 Task: Look for space in Westerly, United States from 10th August, 2023 to 18th August, 2023 for 2 adults in price range Rs.10000 to Rs.14000. Place can be private room with 1  bedroom having 1 bed and 1 bathroom. Property type can be house, flat, guest house. Amenities needed are: wifi, TV, free parkinig on premises, gym, breakfast. Booking option can be shelf check-in. Required host language is English.
Action: Mouse moved to (407, 83)
Screenshot: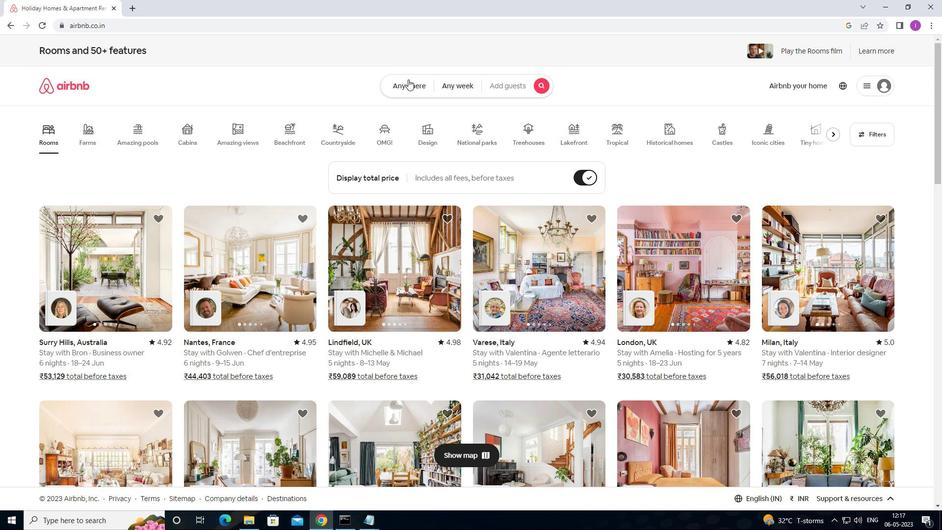 
Action: Mouse pressed left at (407, 83)
Screenshot: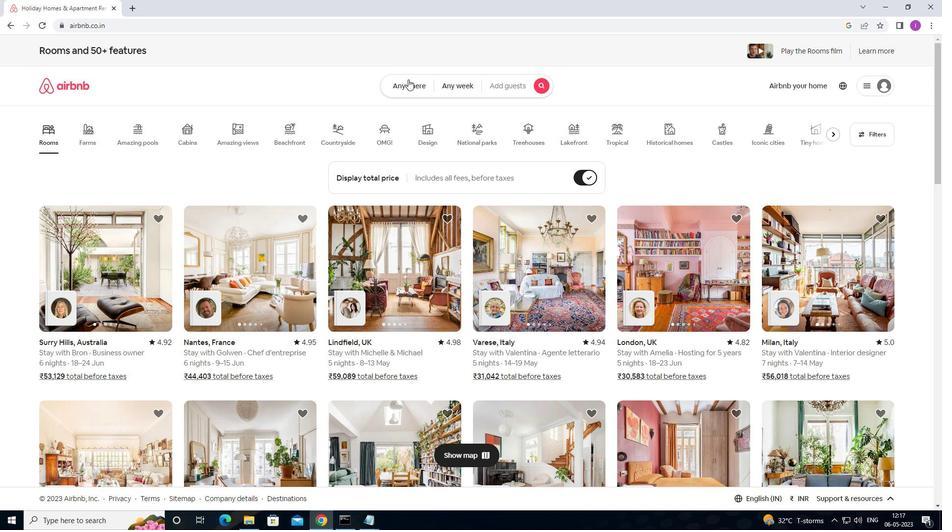 
Action: Mouse moved to (315, 126)
Screenshot: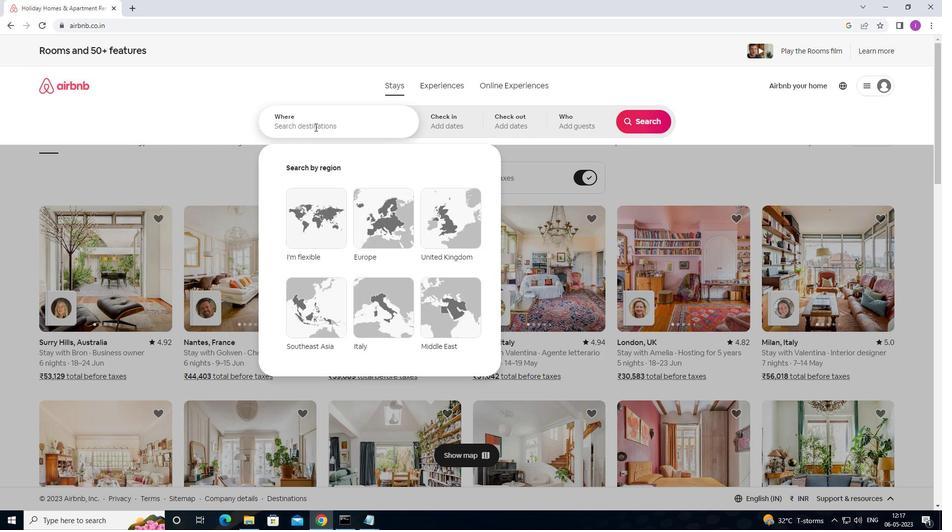 
Action: Mouse pressed left at (315, 126)
Screenshot: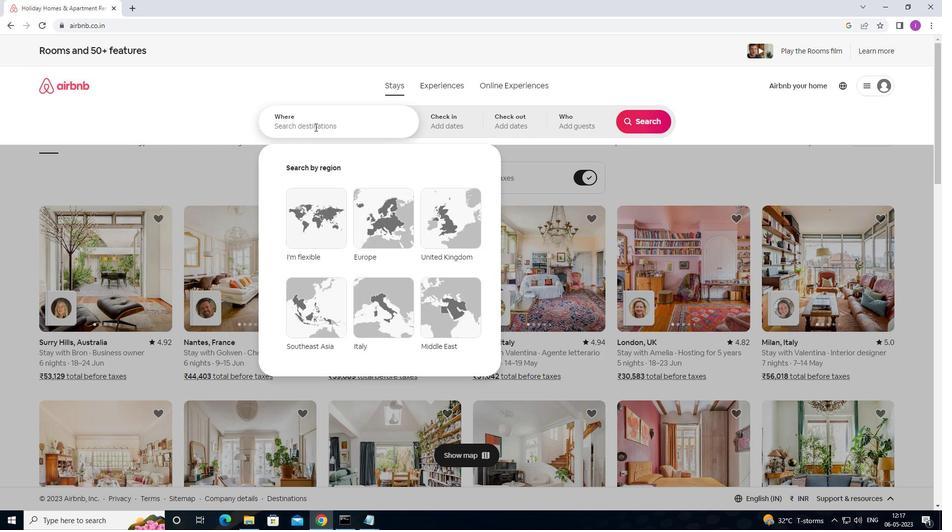 
Action: Mouse moved to (334, 138)
Screenshot: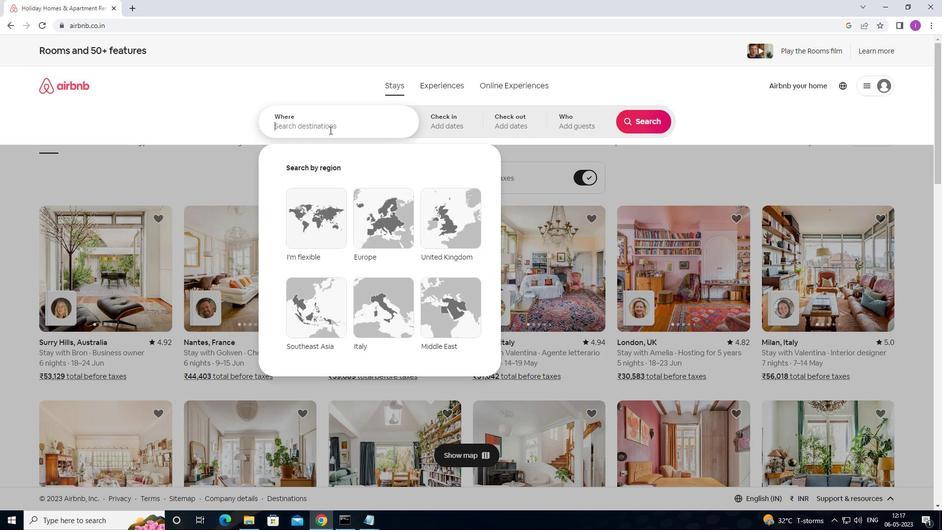 
Action: Key pressed <Key.shift>WESTERLY,<Key.shift>UNITED<Key.space><Key.shift>STATES
Screenshot: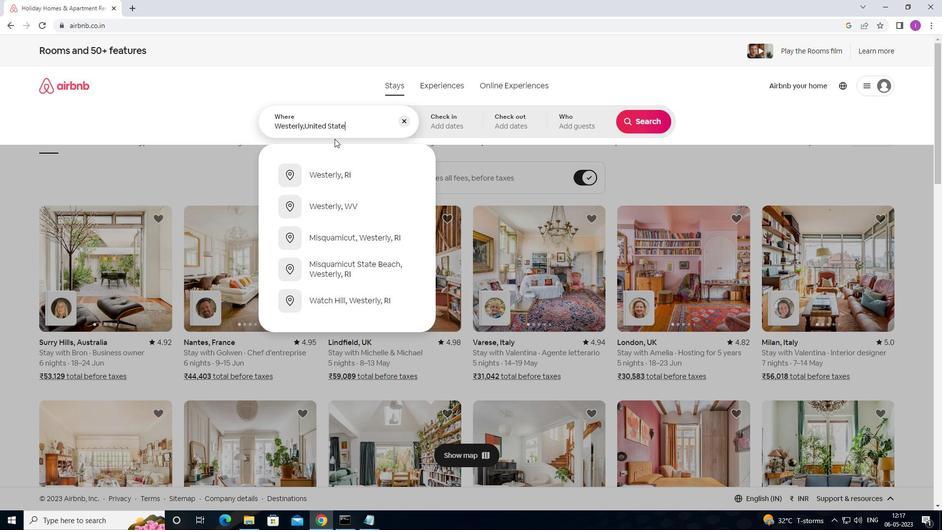 
Action: Mouse moved to (448, 124)
Screenshot: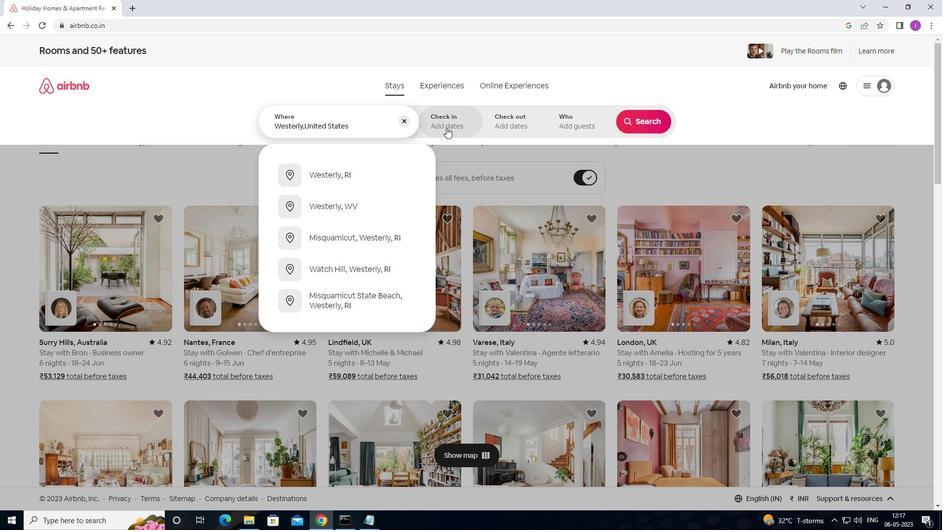 
Action: Mouse pressed left at (448, 124)
Screenshot: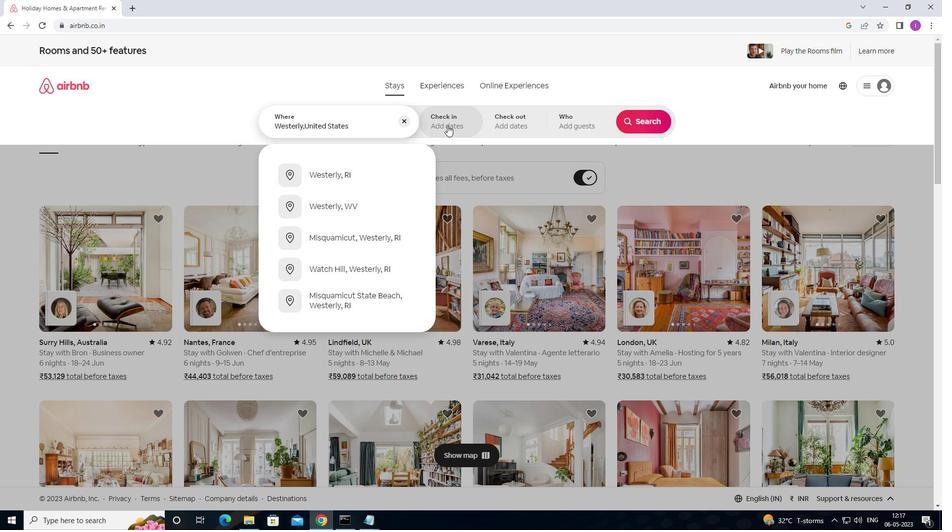 
Action: Mouse moved to (743, 182)
Screenshot: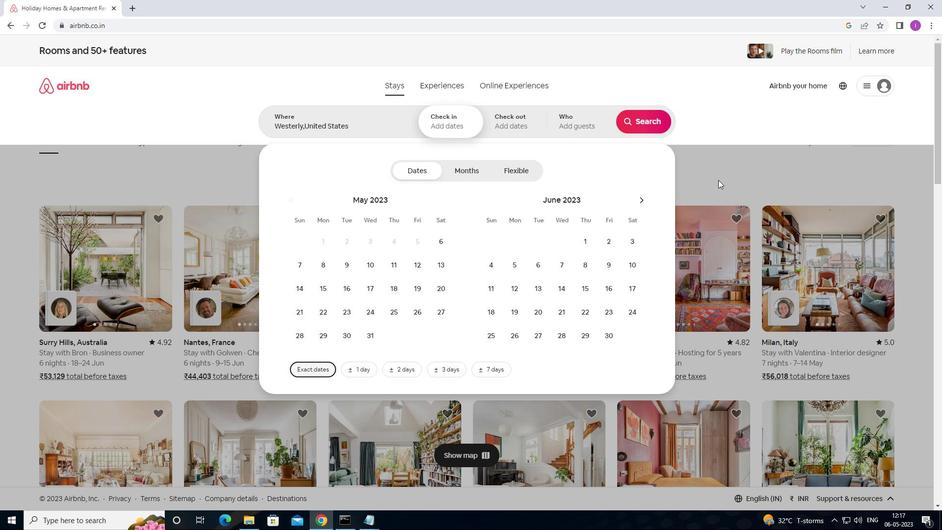 
Action: Mouse scrolled (743, 181) with delta (0, 0)
Screenshot: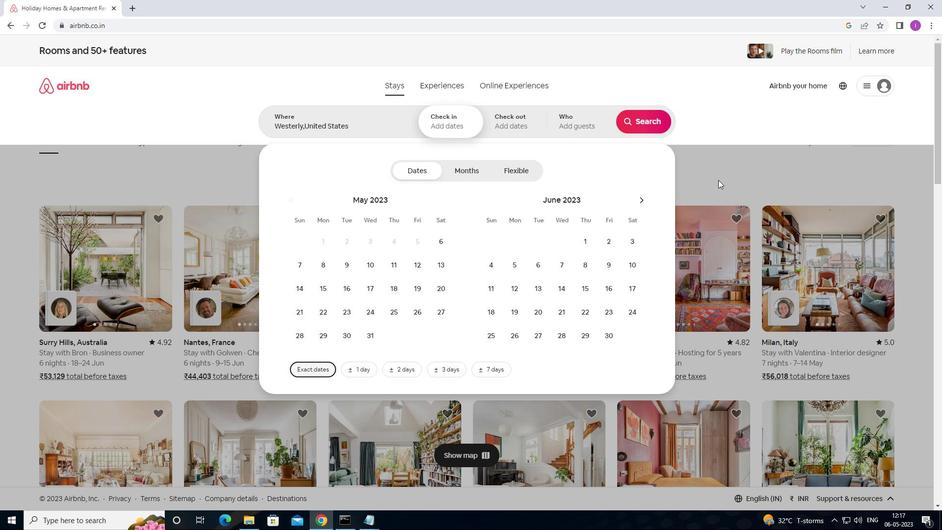 
Action: Mouse moved to (422, 50)
Screenshot: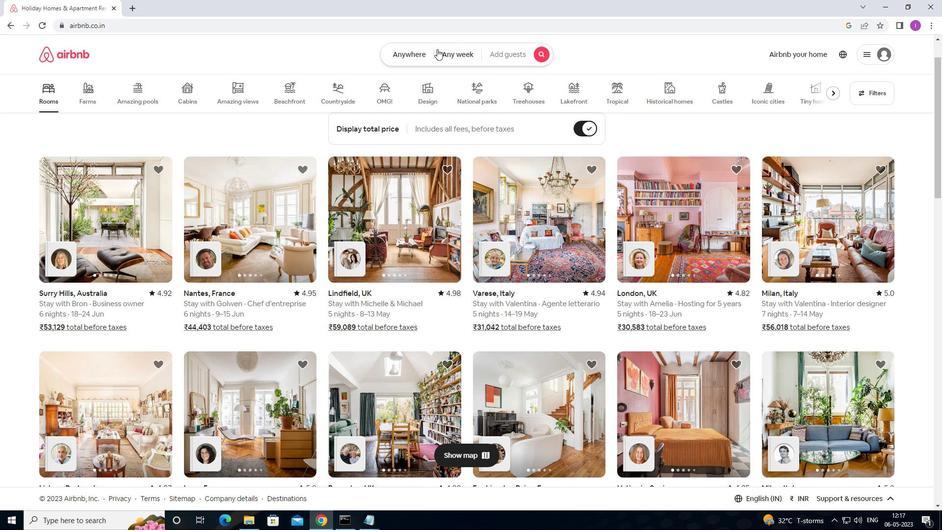 
Action: Mouse pressed left at (422, 50)
Screenshot: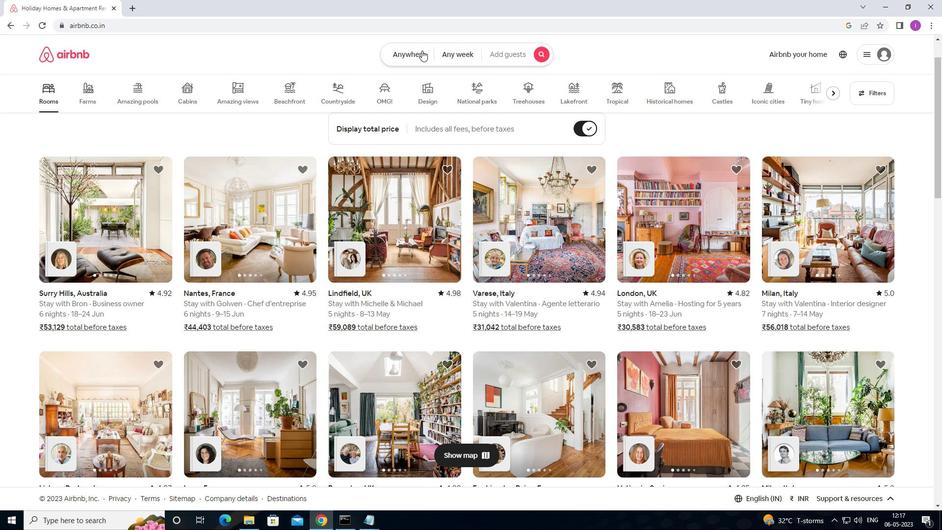 
Action: Mouse moved to (451, 88)
Screenshot: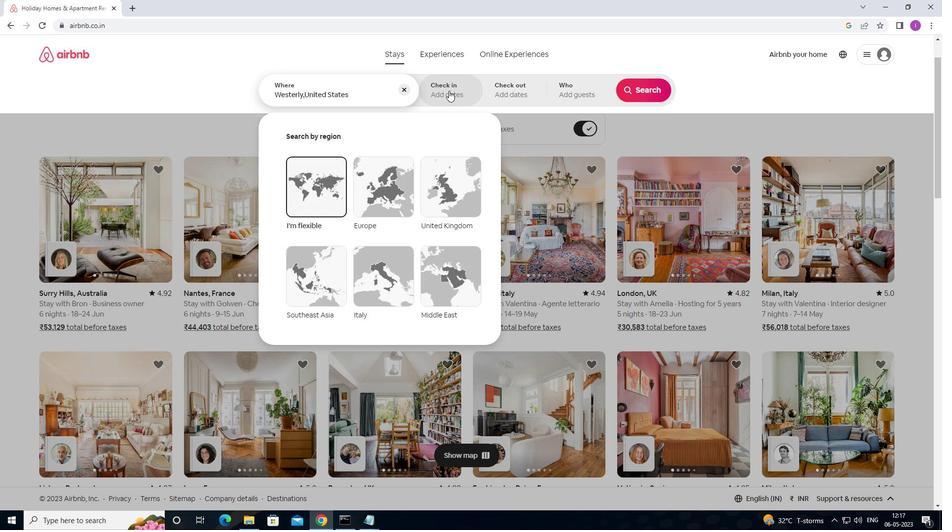 
Action: Mouse pressed left at (451, 88)
Screenshot: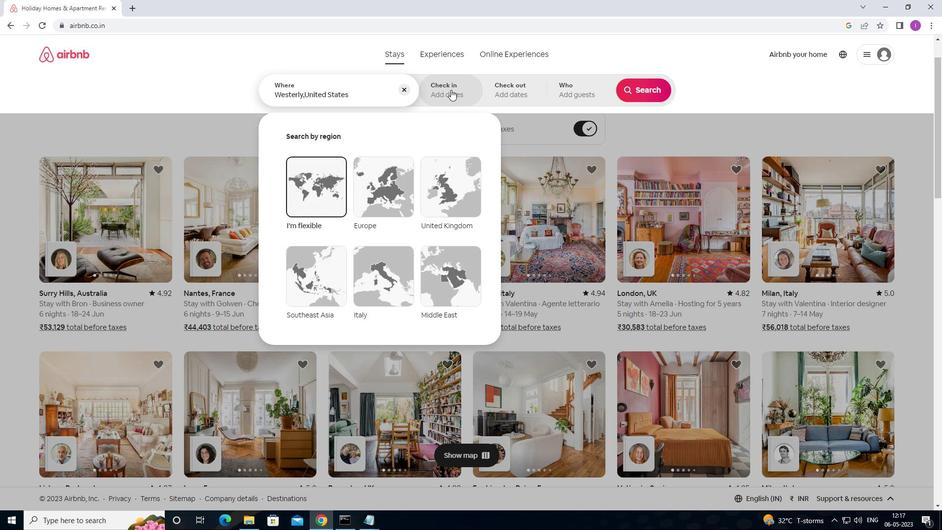 
Action: Mouse moved to (647, 170)
Screenshot: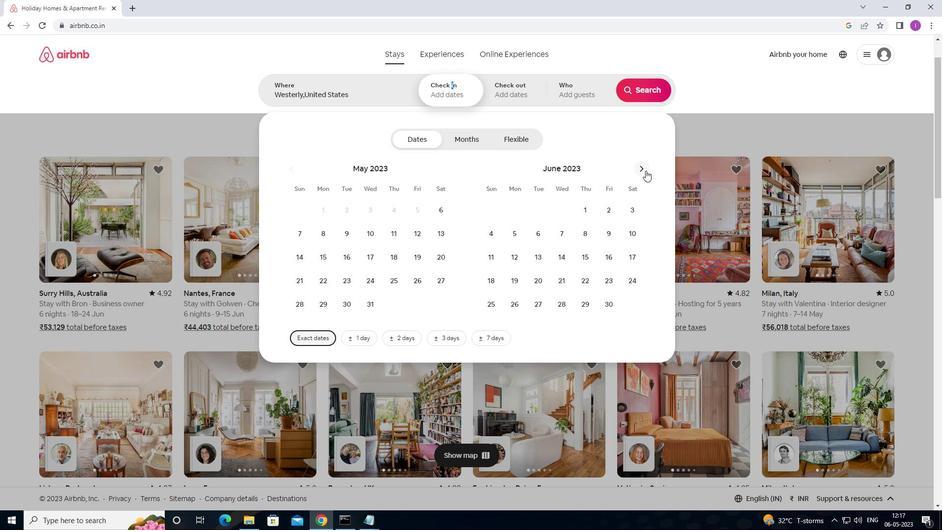 
Action: Mouse pressed left at (647, 170)
Screenshot: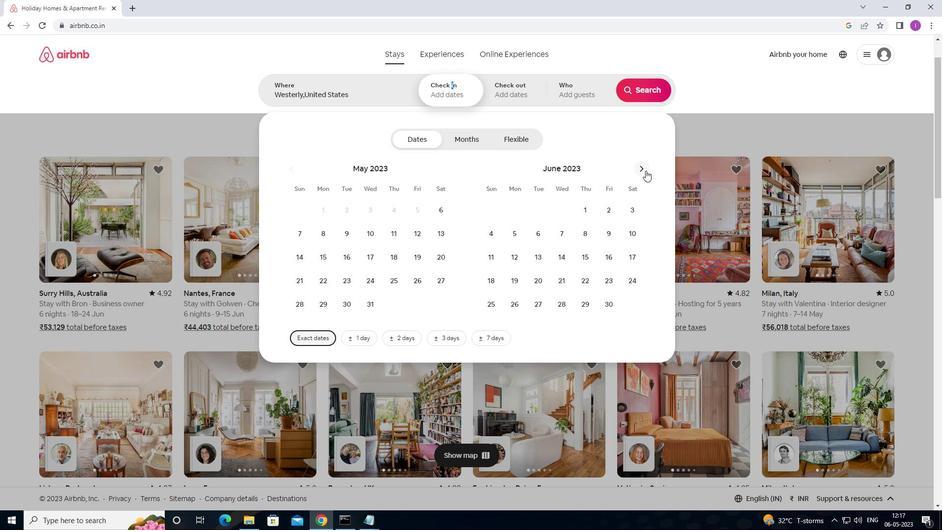 
Action: Mouse moved to (648, 169)
Screenshot: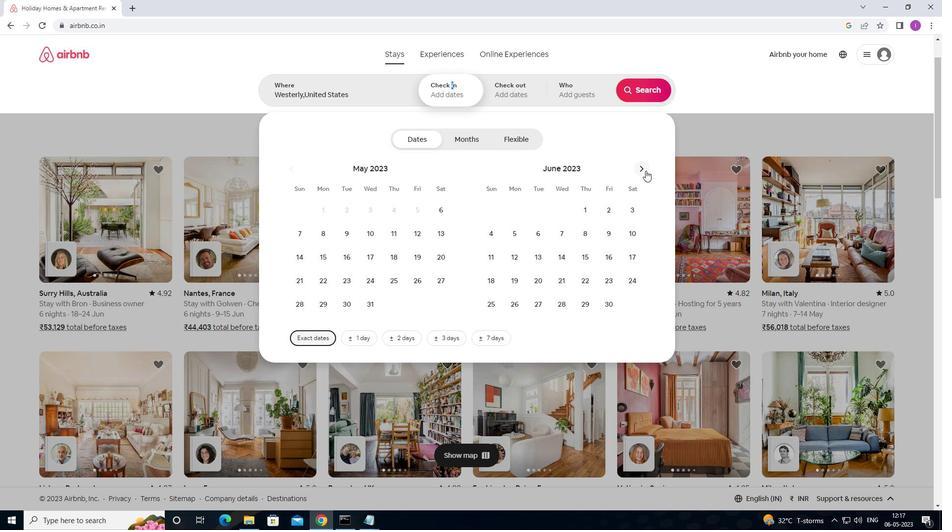 
Action: Mouse pressed left at (648, 169)
Screenshot: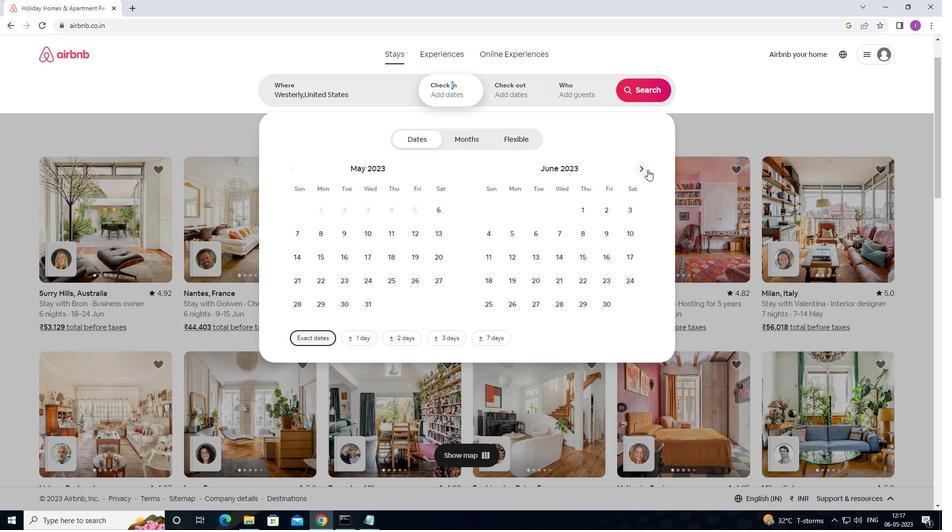 
Action: Mouse moved to (584, 234)
Screenshot: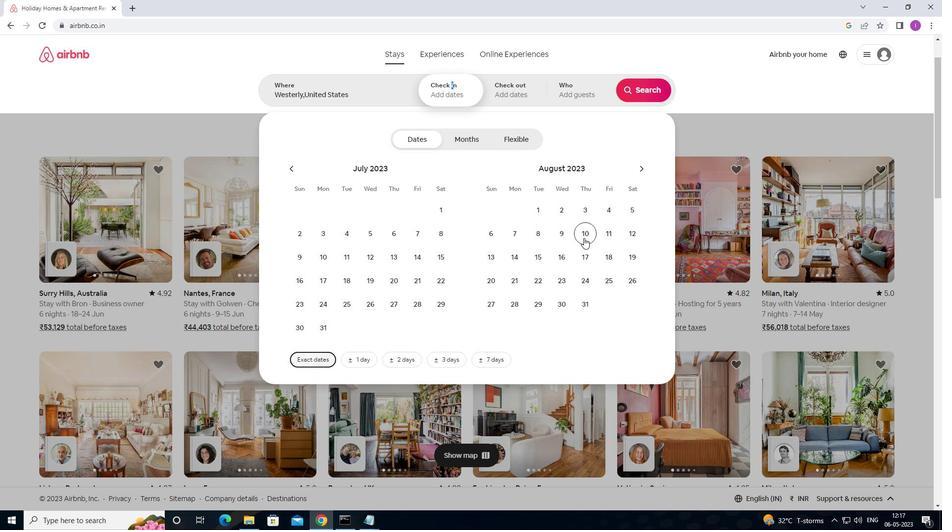 
Action: Mouse pressed left at (584, 234)
Screenshot: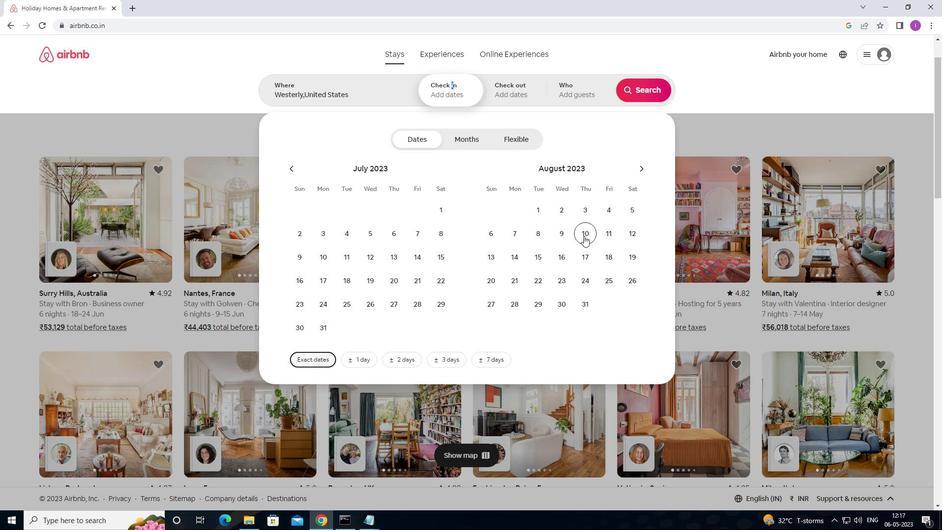 
Action: Mouse moved to (615, 262)
Screenshot: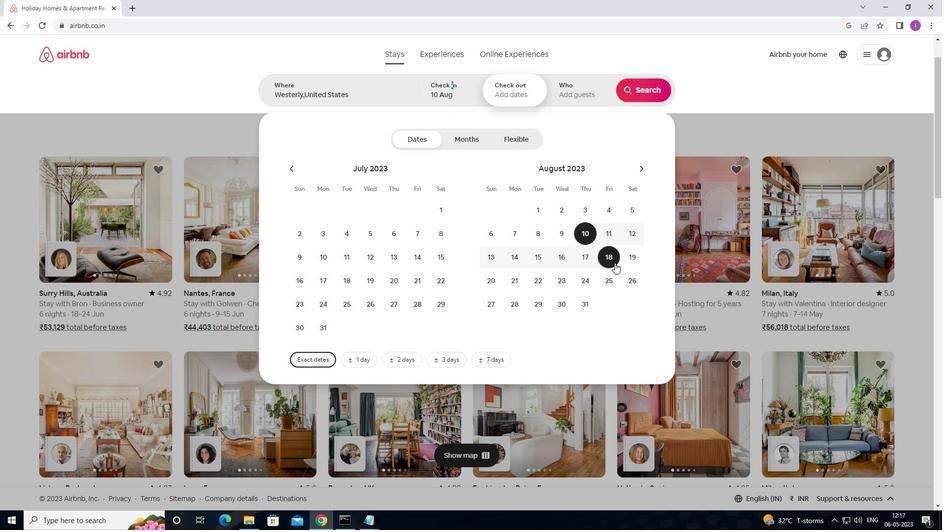 
Action: Mouse pressed left at (615, 262)
Screenshot: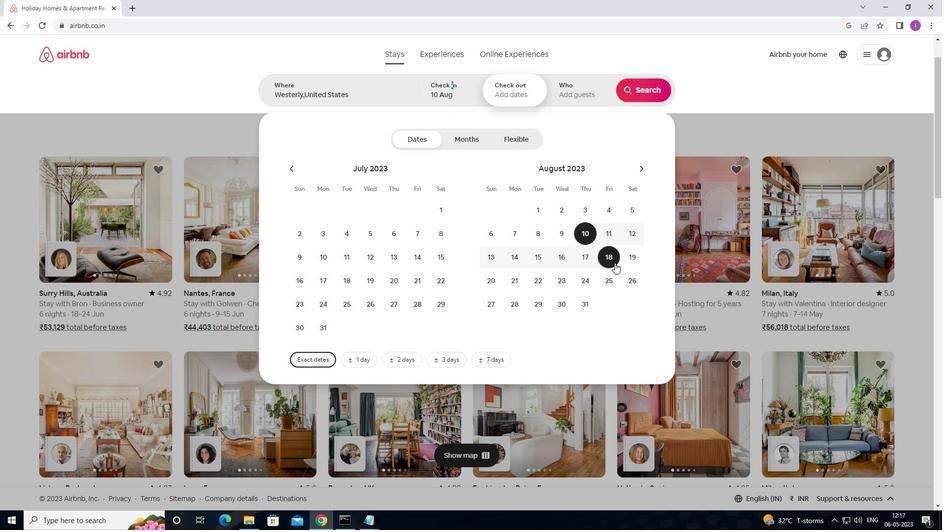 
Action: Mouse moved to (587, 91)
Screenshot: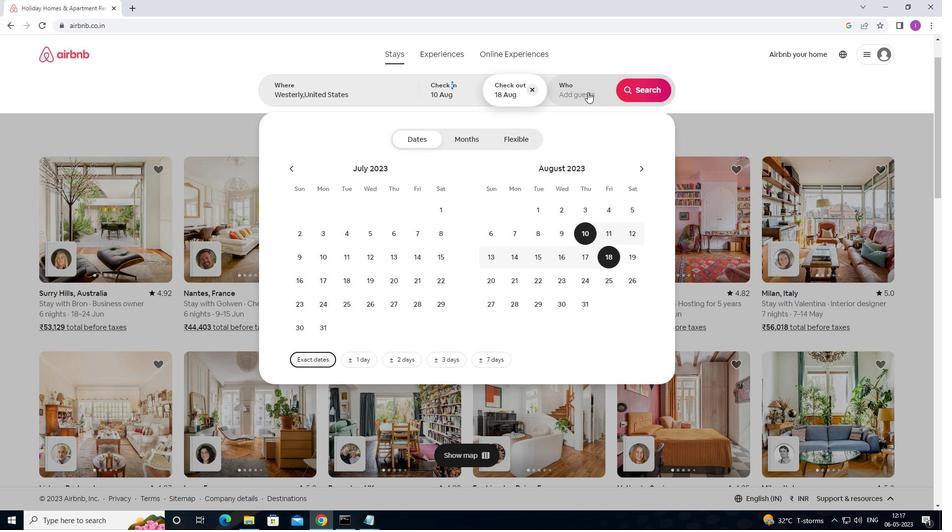 
Action: Mouse pressed left at (587, 91)
Screenshot: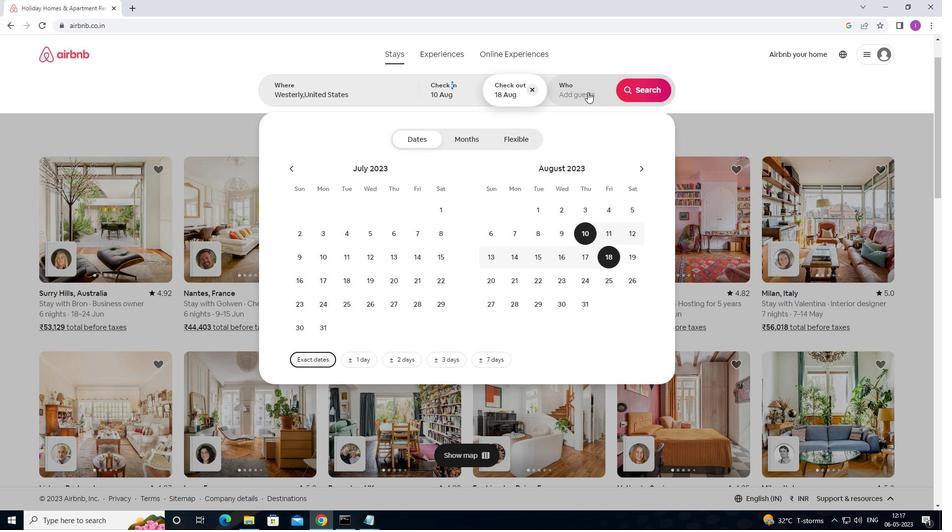 
Action: Mouse moved to (651, 139)
Screenshot: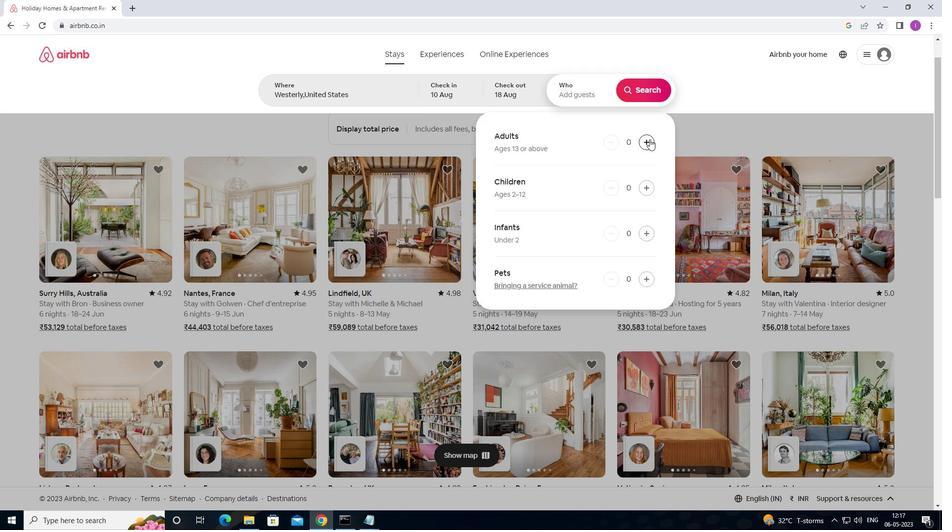 
Action: Mouse pressed left at (651, 139)
Screenshot: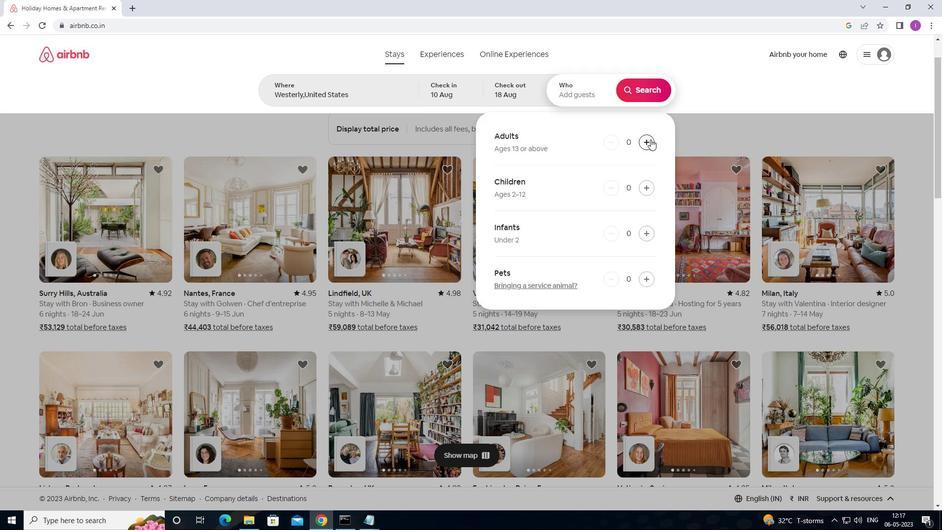 
Action: Mouse pressed left at (651, 139)
Screenshot: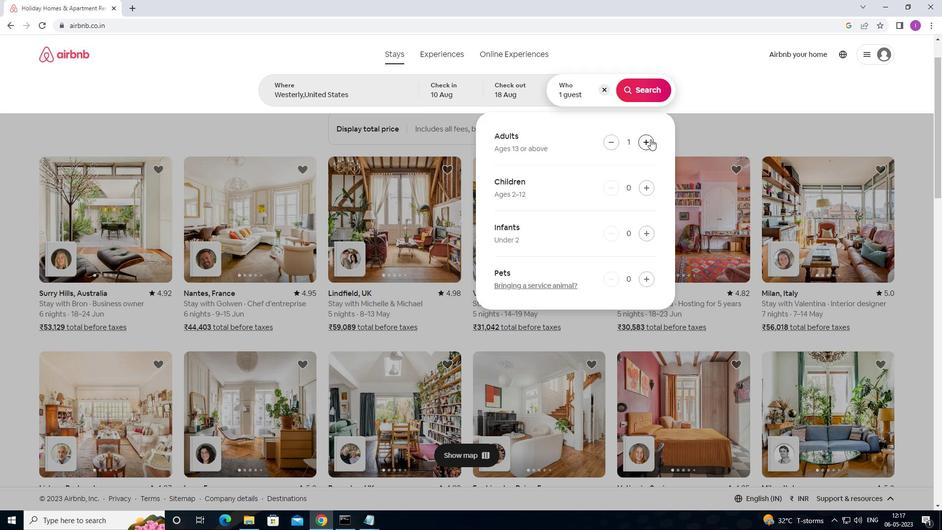 
Action: Mouse moved to (654, 87)
Screenshot: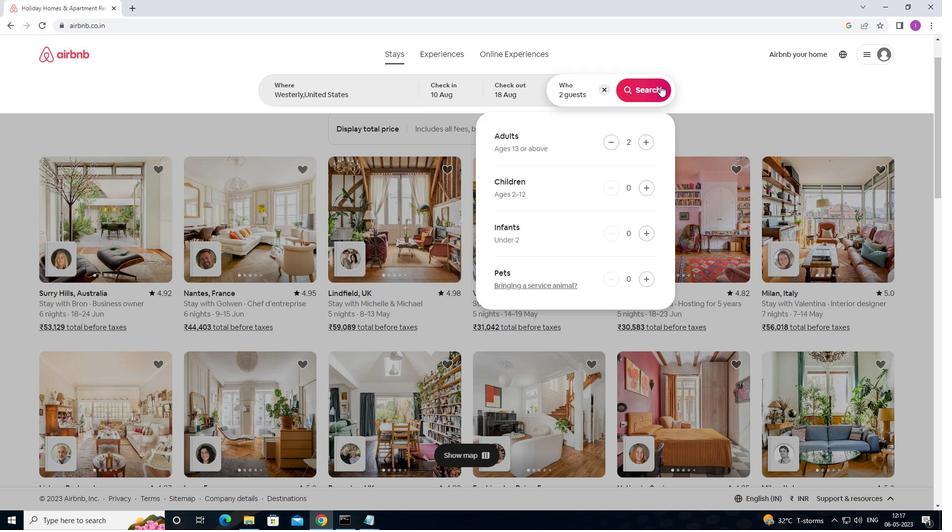 
Action: Mouse pressed left at (654, 87)
Screenshot: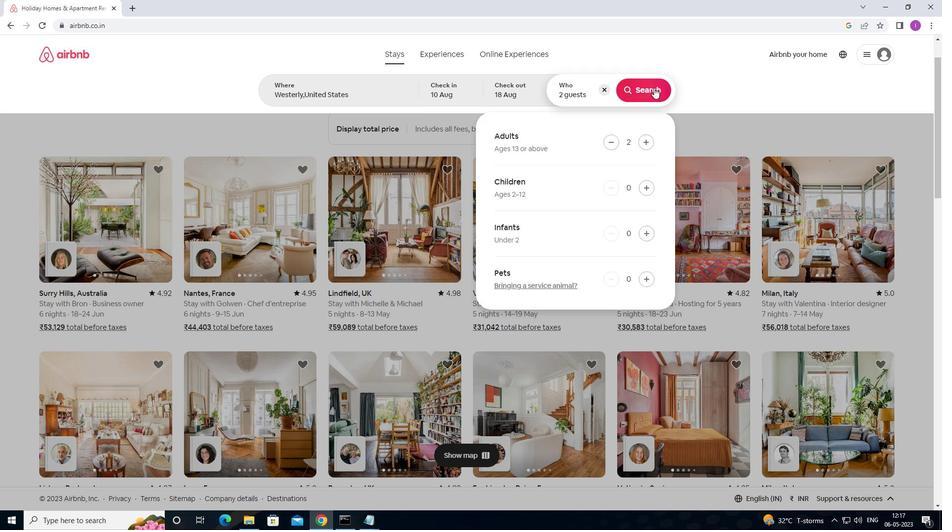 
Action: Mouse moved to (902, 94)
Screenshot: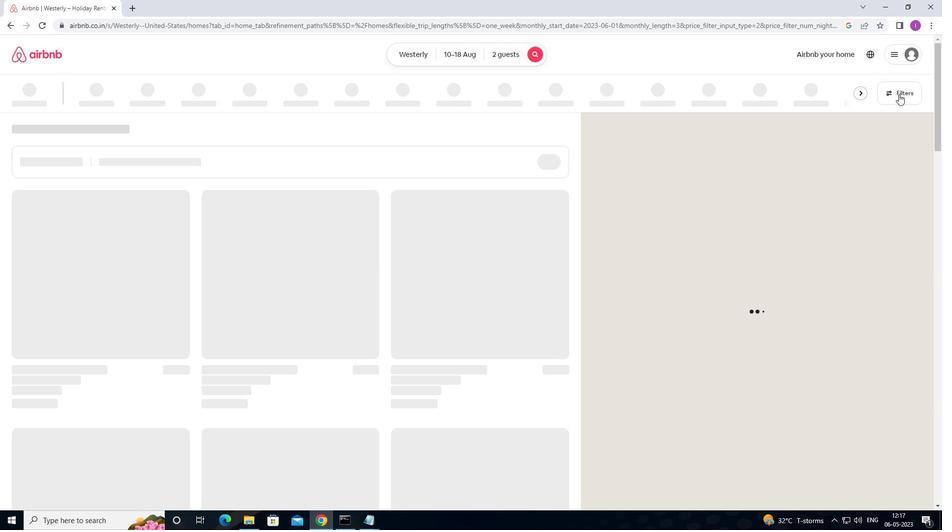 
Action: Mouse pressed left at (902, 94)
Screenshot: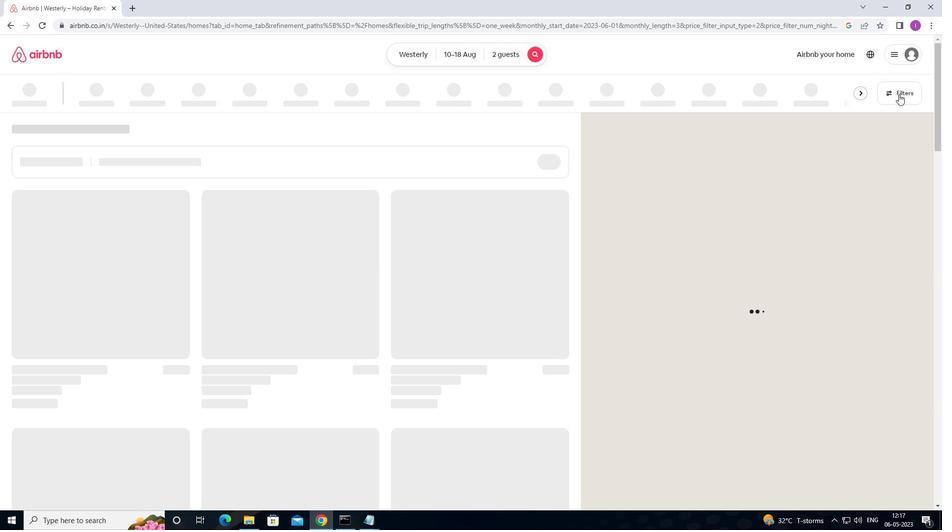 
Action: Mouse moved to (347, 335)
Screenshot: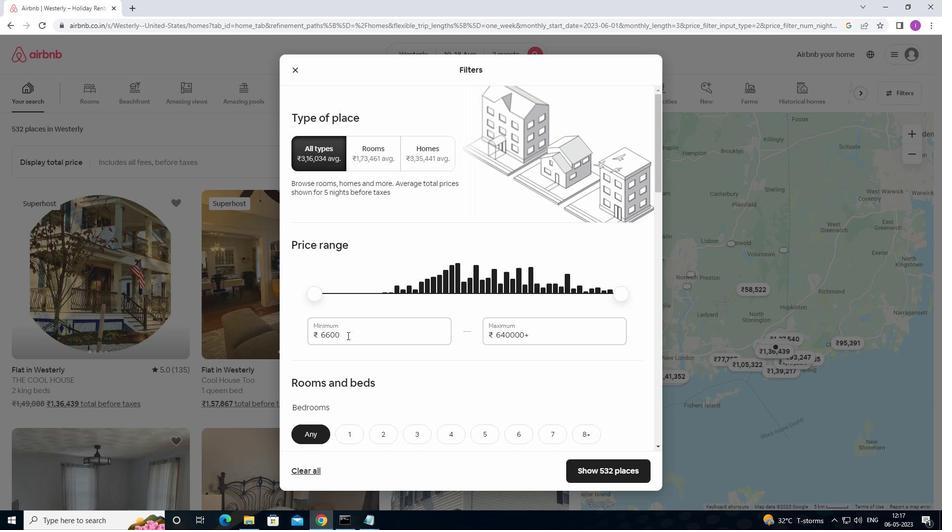 
Action: Mouse pressed left at (347, 335)
Screenshot: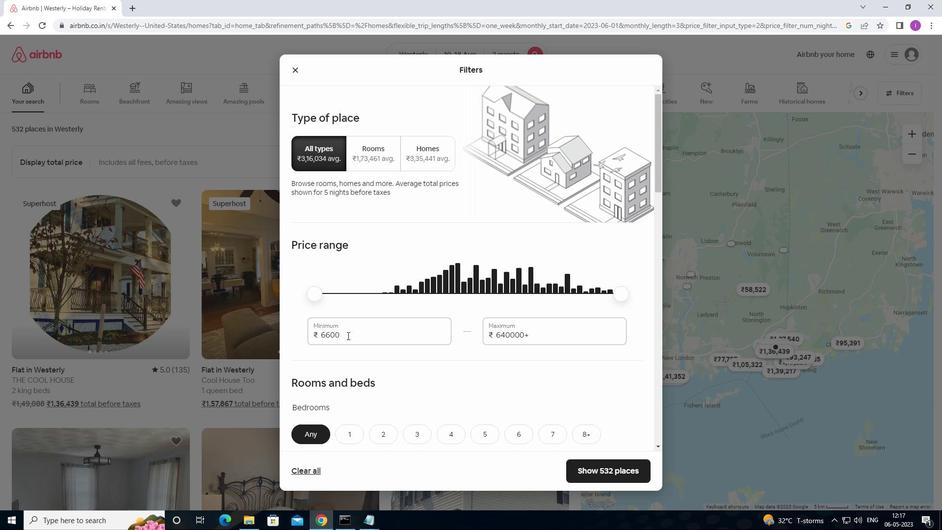 
Action: Mouse moved to (309, 332)
Screenshot: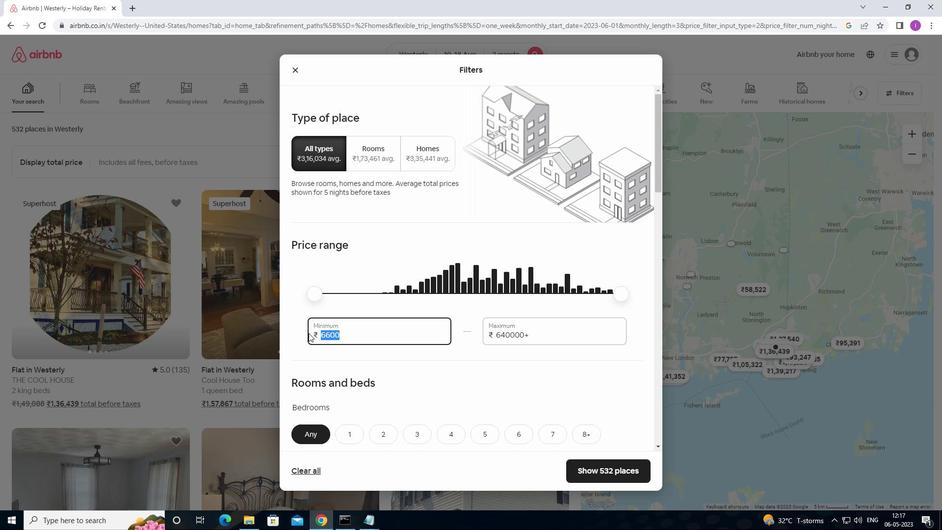 
Action: Key pressed 1
Screenshot: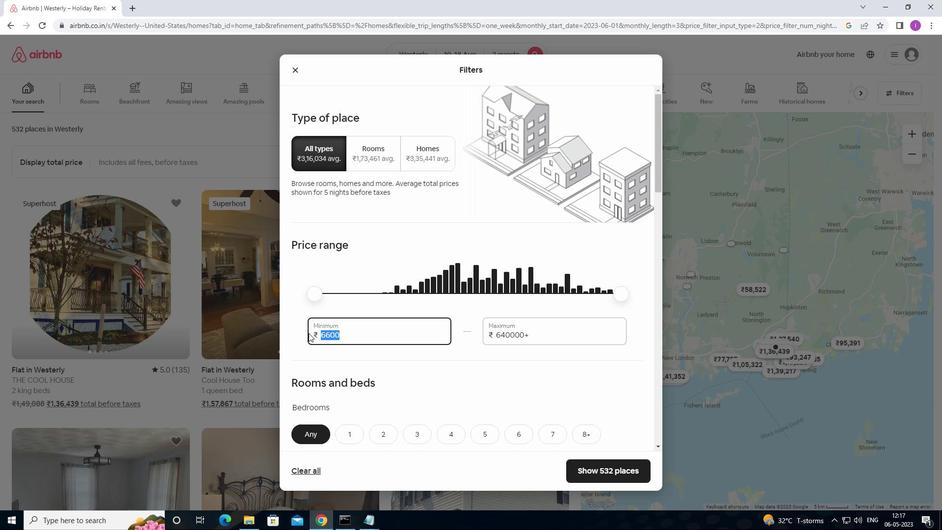 
Action: Mouse moved to (311, 330)
Screenshot: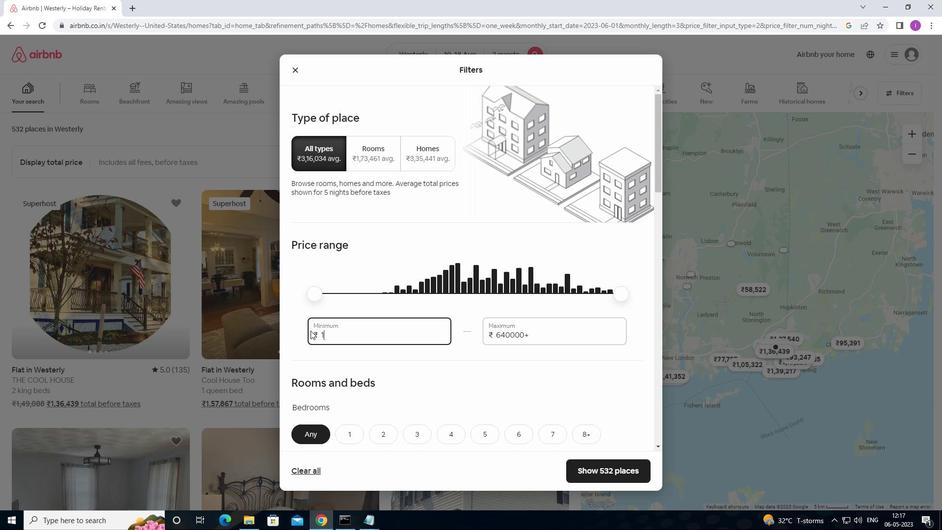 
Action: Key pressed 0
Screenshot: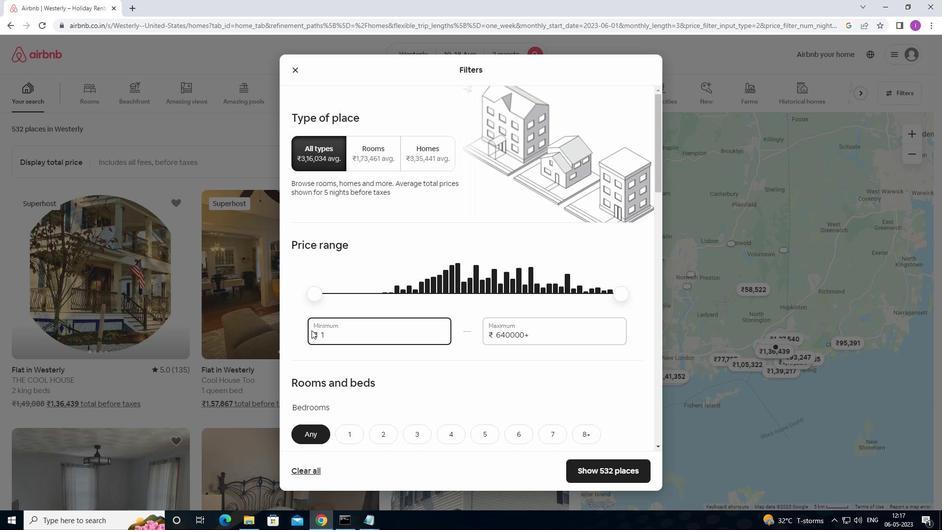 
Action: Mouse moved to (311, 329)
Screenshot: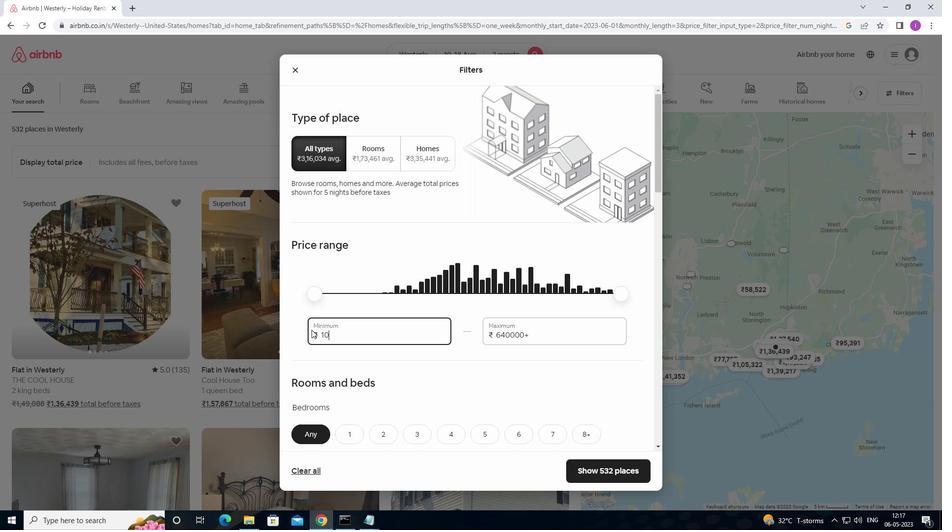 
Action: Key pressed 0
Screenshot: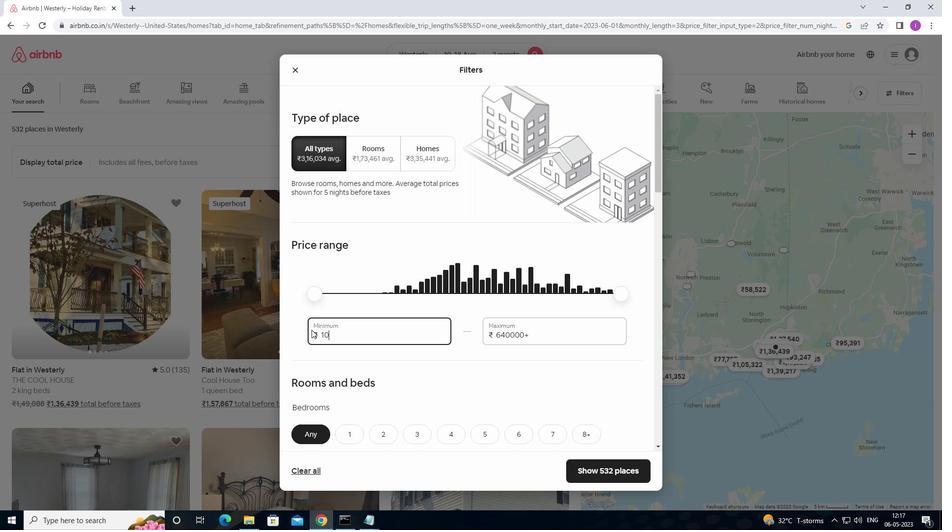 
Action: Mouse moved to (319, 326)
Screenshot: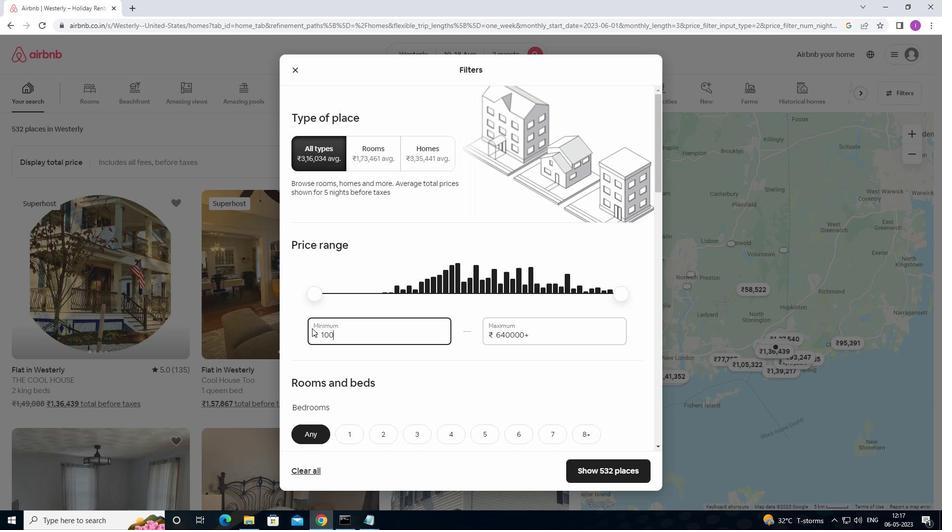 
Action: Key pressed 0
Screenshot: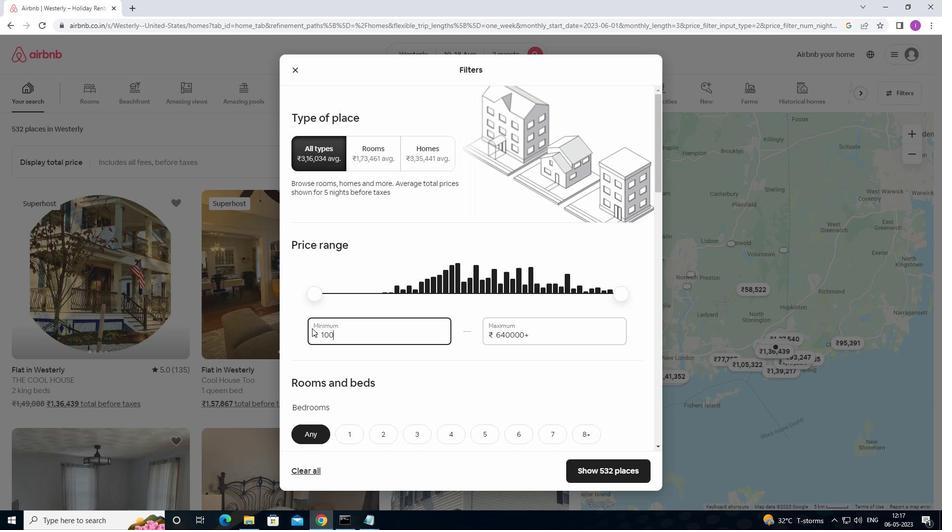
Action: Mouse moved to (341, 325)
Screenshot: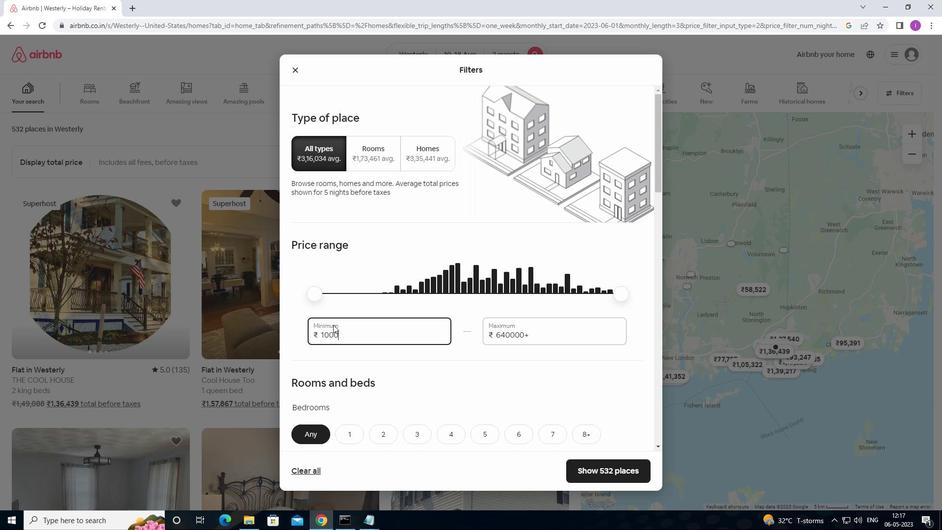 
Action: Key pressed 0
Screenshot: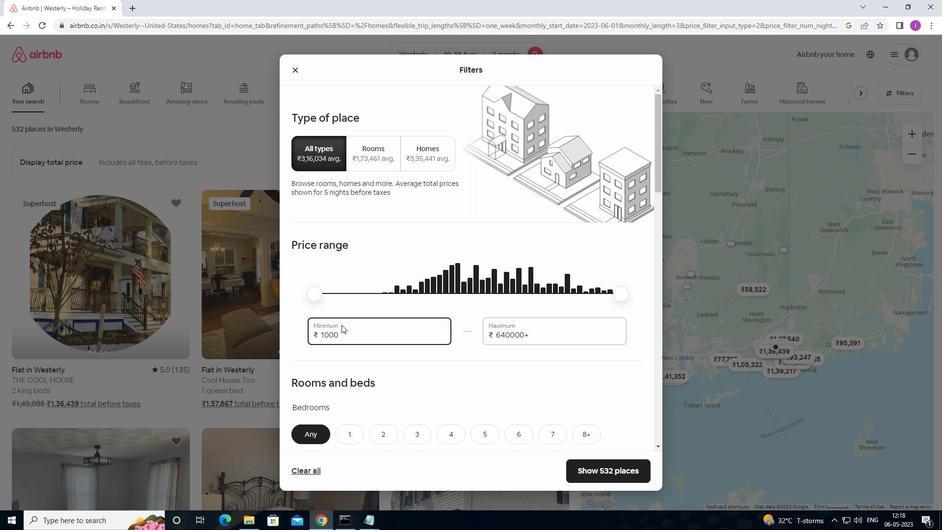 
Action: Mouse moved to (542, 332)
Screenshot: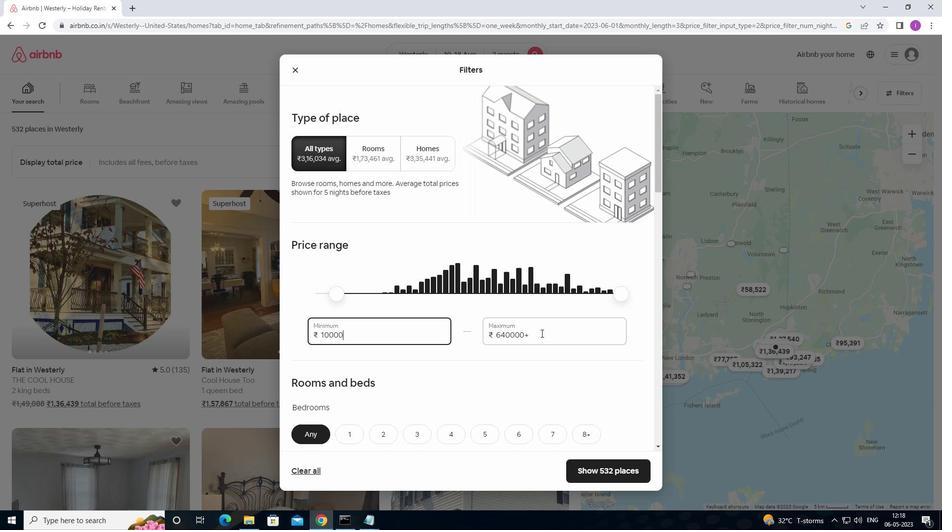 
Action: Mouse pressed left at (542, 332)
Screenshot: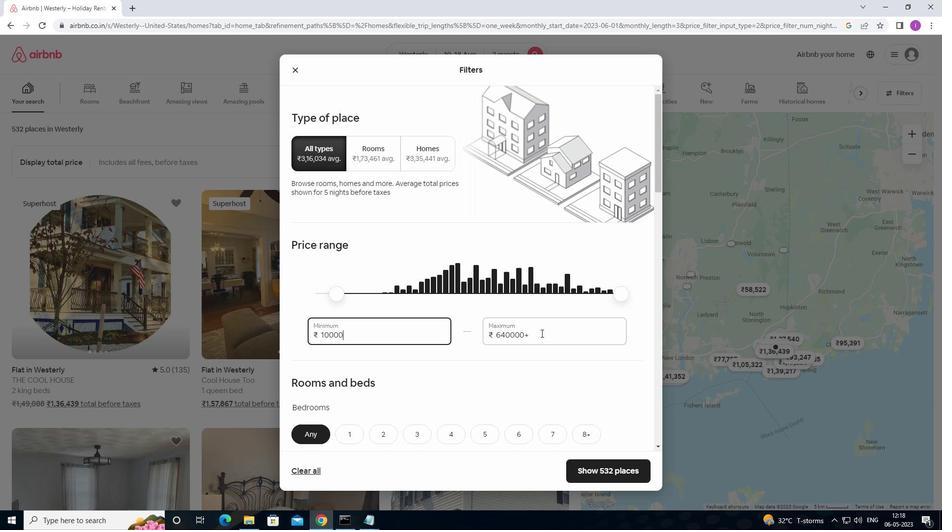 
Action: Mouse moved to (486, 336)
Screenshot: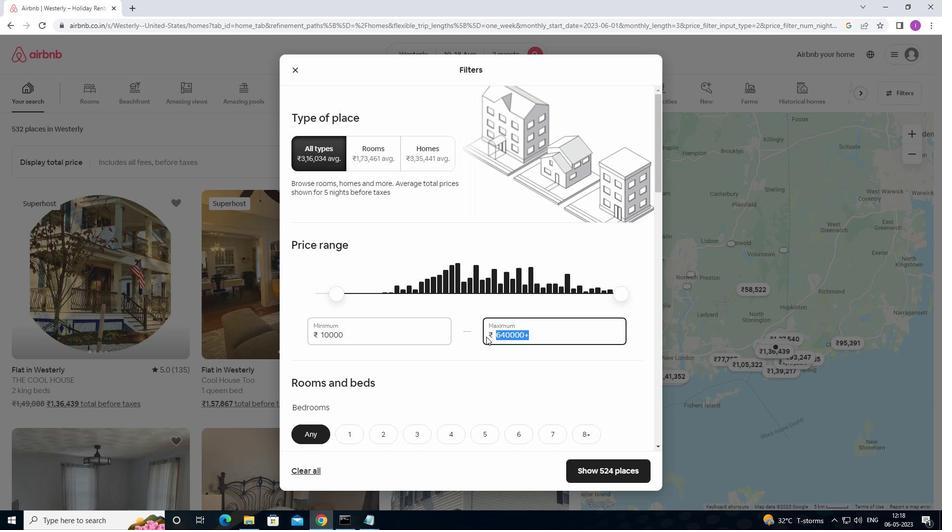 
Action: Key pressed 14
Screenshot: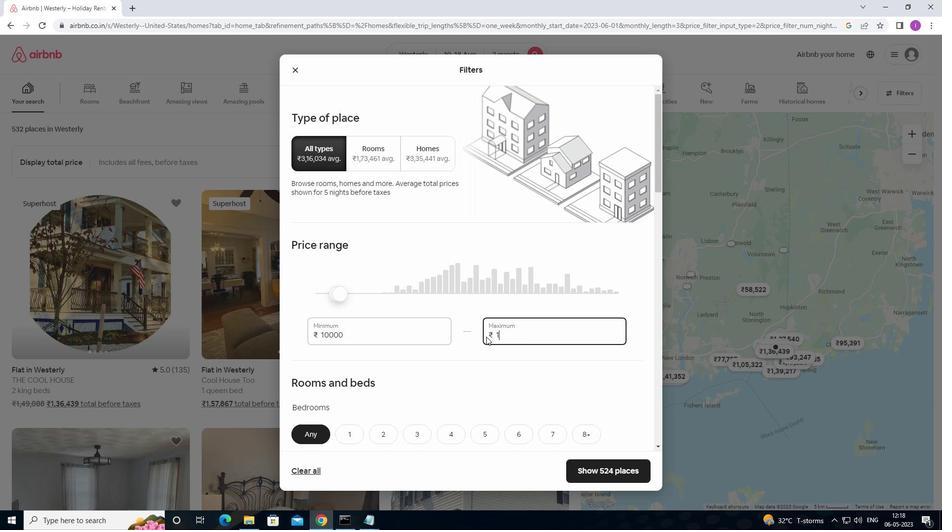 
Action: Mouse moved to (486, 337)
Screenshot: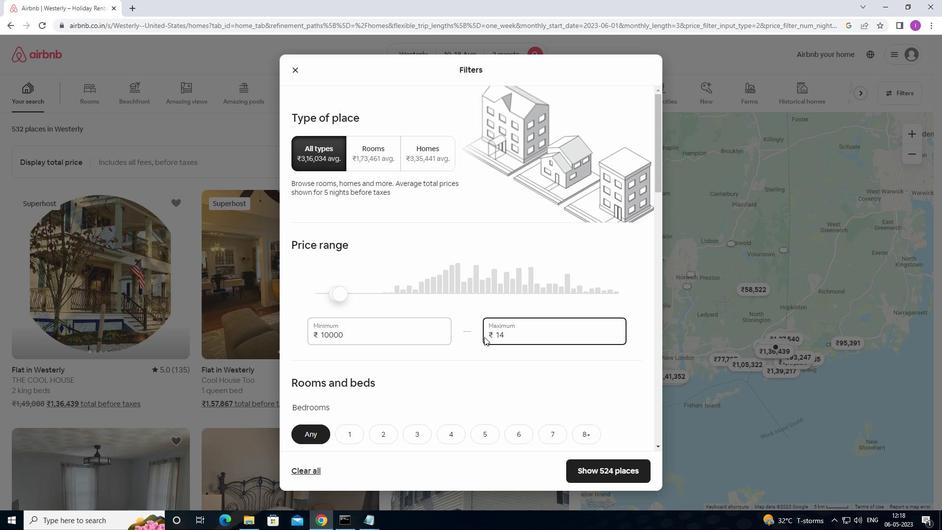 
Action: Key pressed 00
Screenshot: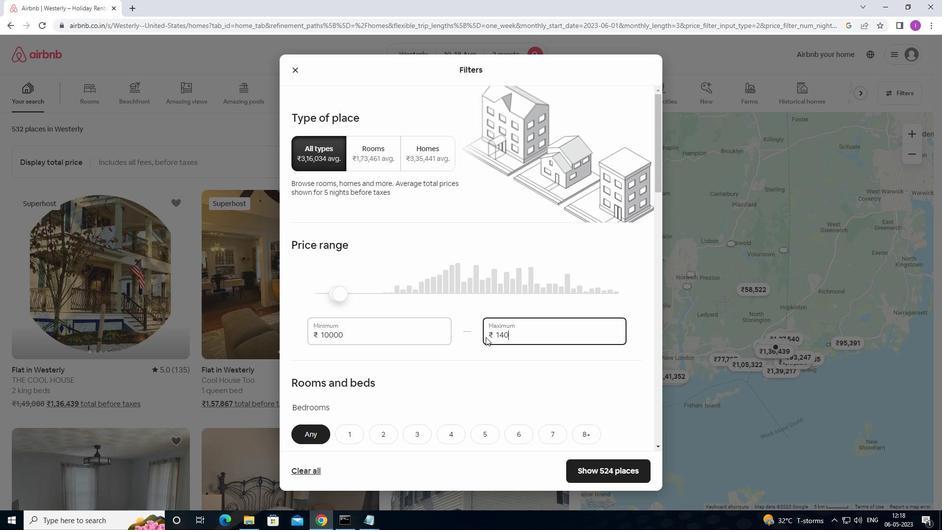 
Action: Mouse moved to (486, 335)
Screenshot: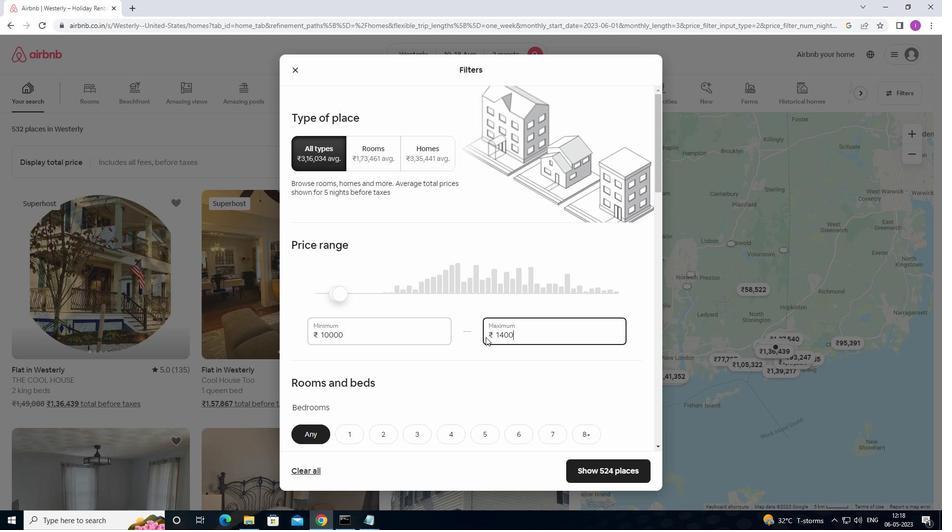 
Action: Key pressed 0
Screenshot: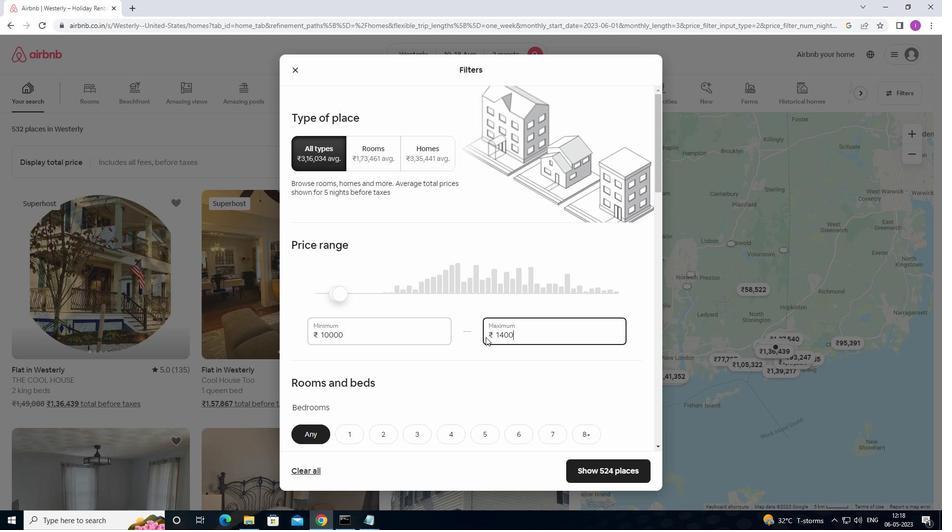 
Action: Mouse moved to (528, 348)
Screenshot: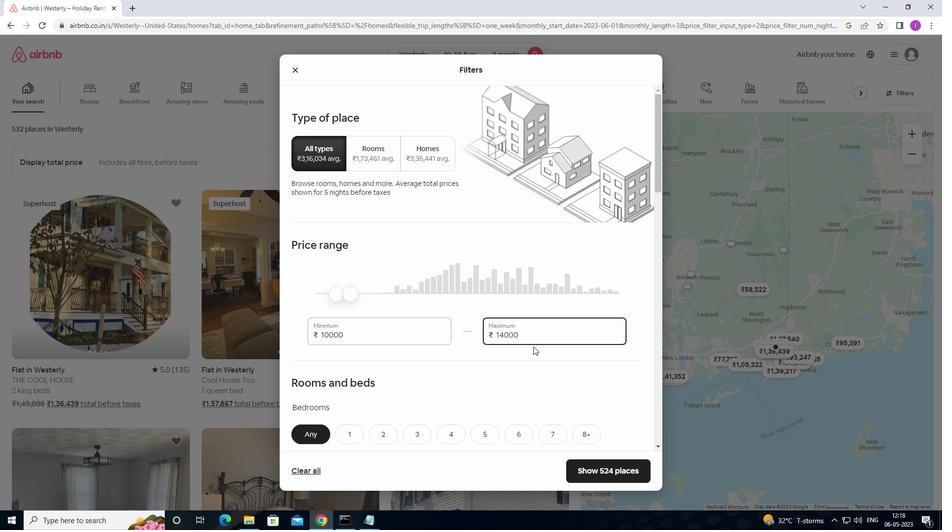 
Action: Mouse scrolled (528, 347) with delta (0, 0)
Screenshot: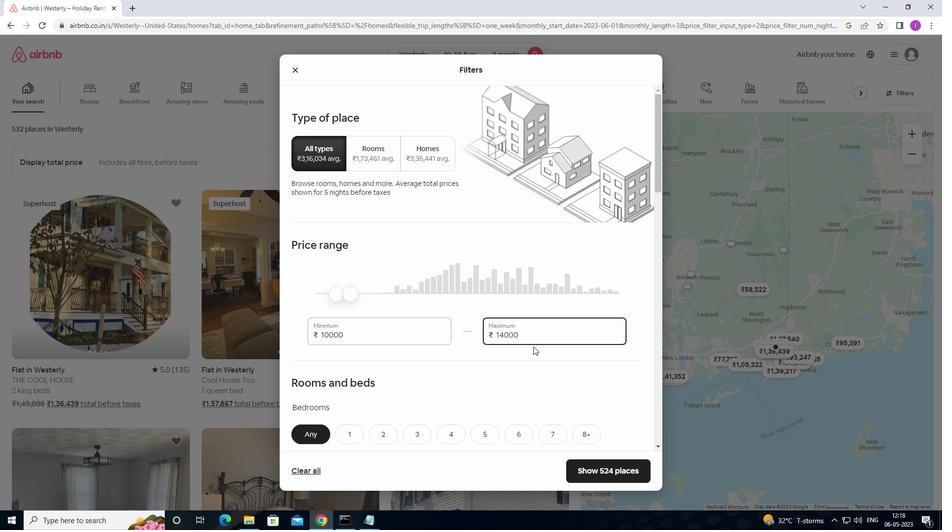 
Action: Mouse scrolled (528, 347) with delta (0, 0)
Screenshot: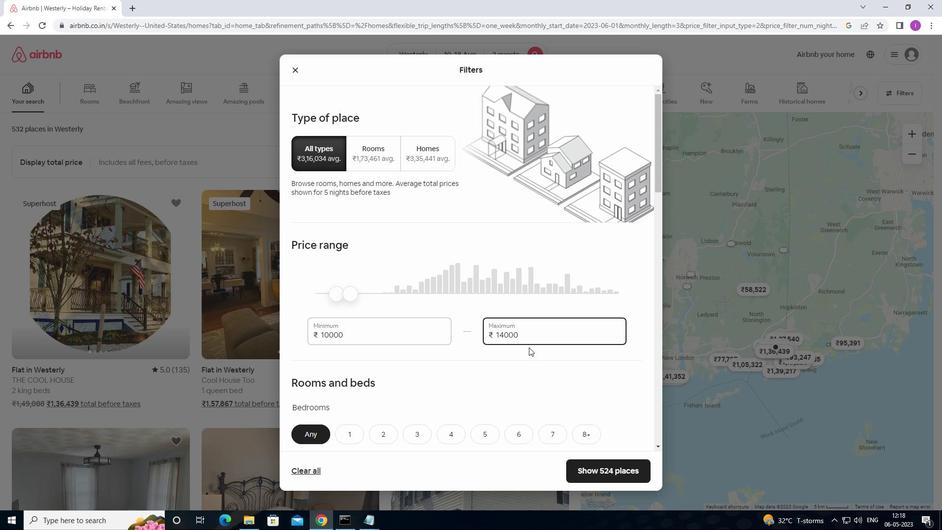 
Action: Mouse moved to (515, 347)
Screenshot: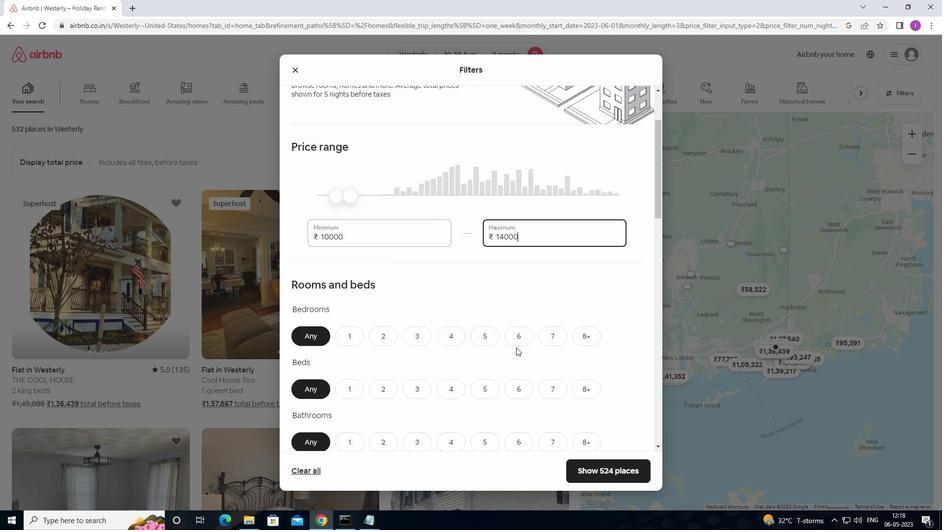 
Action: Mouse scrolled (515, 346) with delta (0, 0)
Screenshot: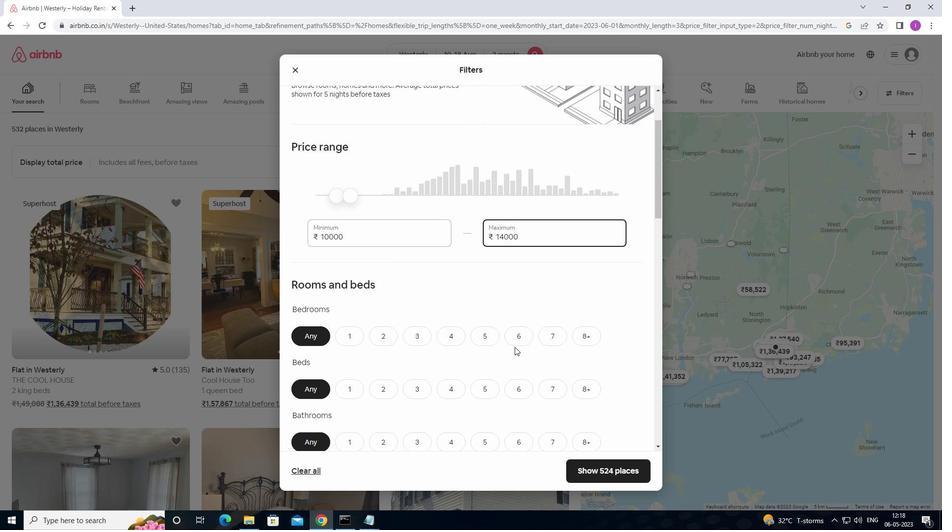
Action: Mouse scrolled (515, 346) with delta (0, 0)
Screenshot: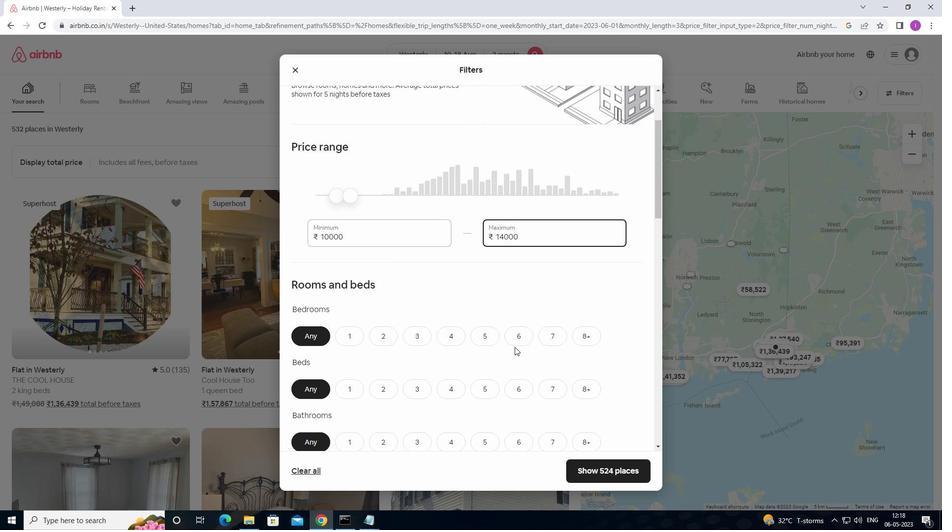 
Action: Mouse moved to (515, 346)
Screenshot: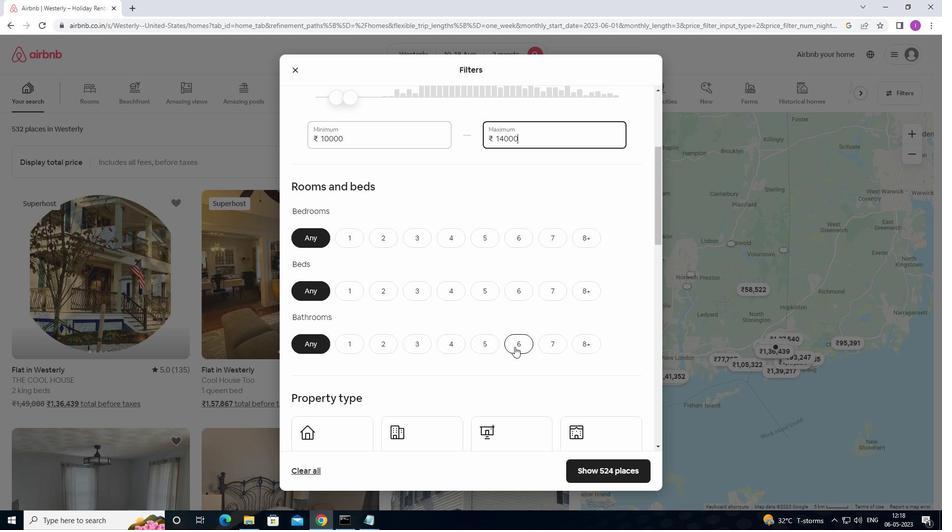 
Action: Mouse scrolled (515, 346) with delta (0, 0)
Screenshot: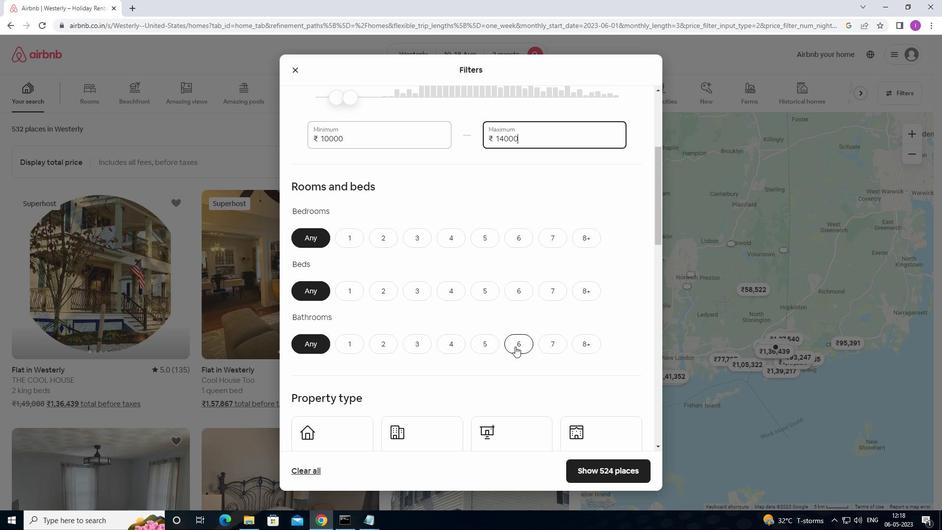 
Action: Mouse scrolled (515, 346) with delta (0, 0)
Screenshot: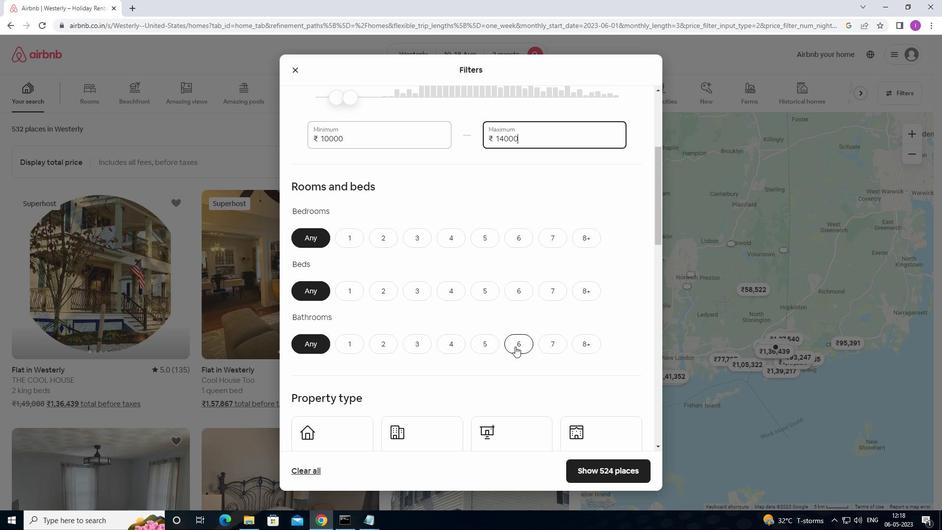 
Action: Mouse moved to (346, 140)
Screenshot: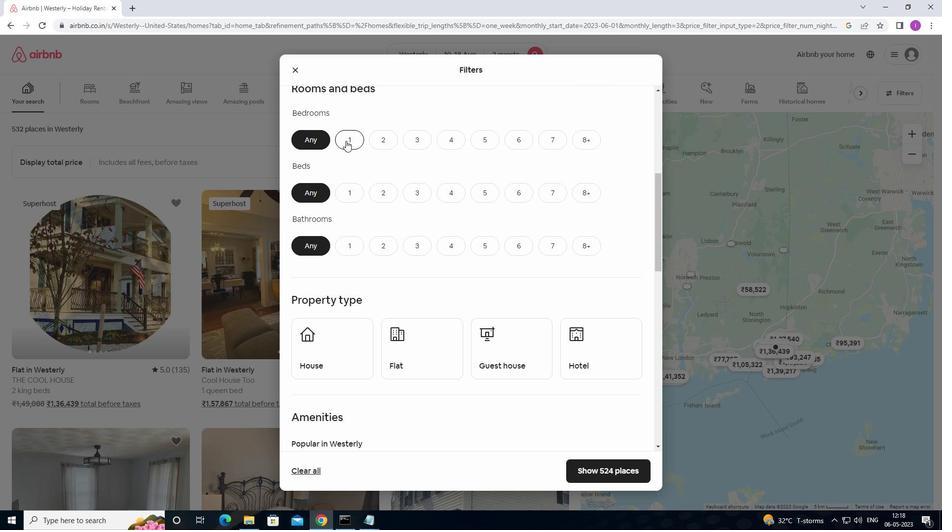 
Action: Mouse pressed left at (346, 140)
Screenshot: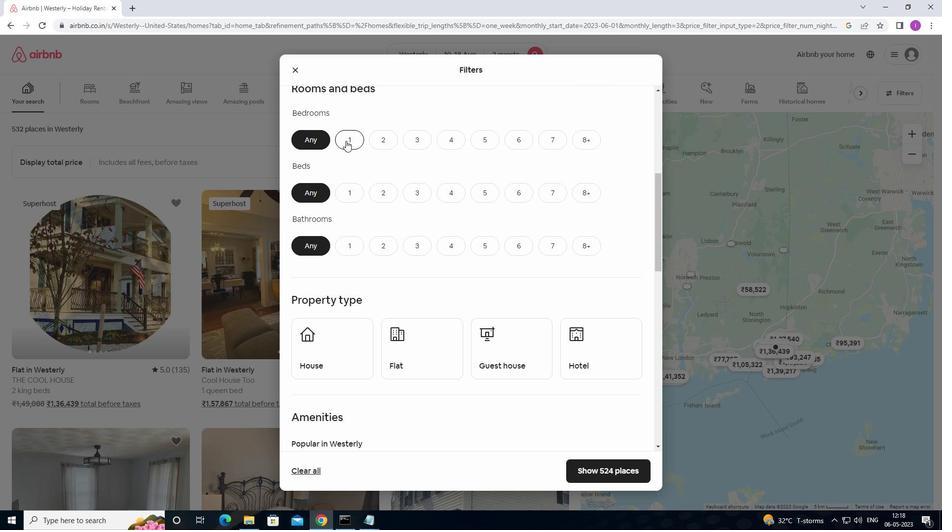 
Action: Mouse moved to (349, 189)
Screenshot: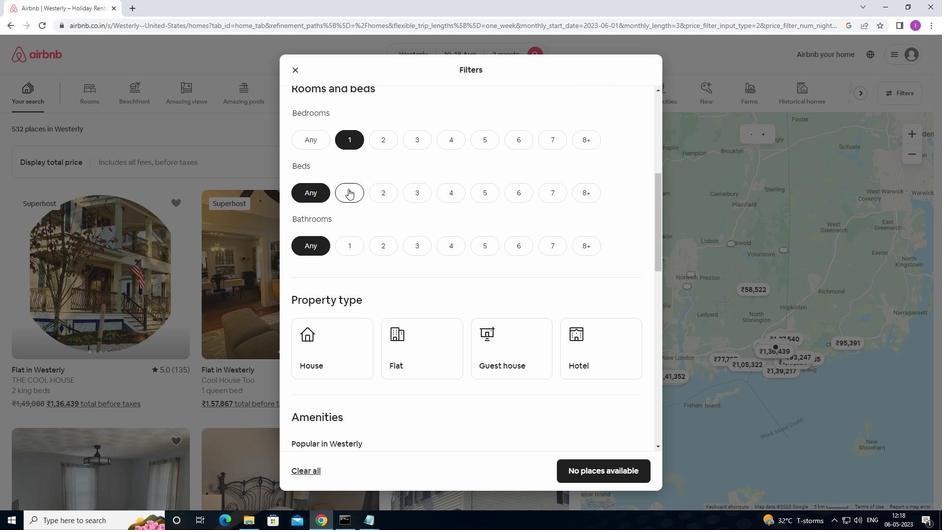 
Action: Mouse pressed left at (349, 189)
Screenshot: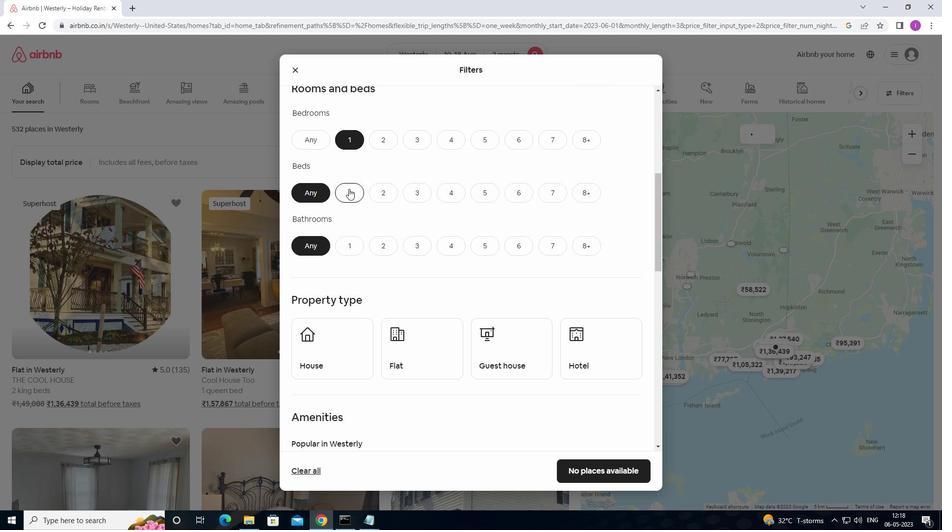 
Action: Mouse moved to (357, 245)
Screenshot: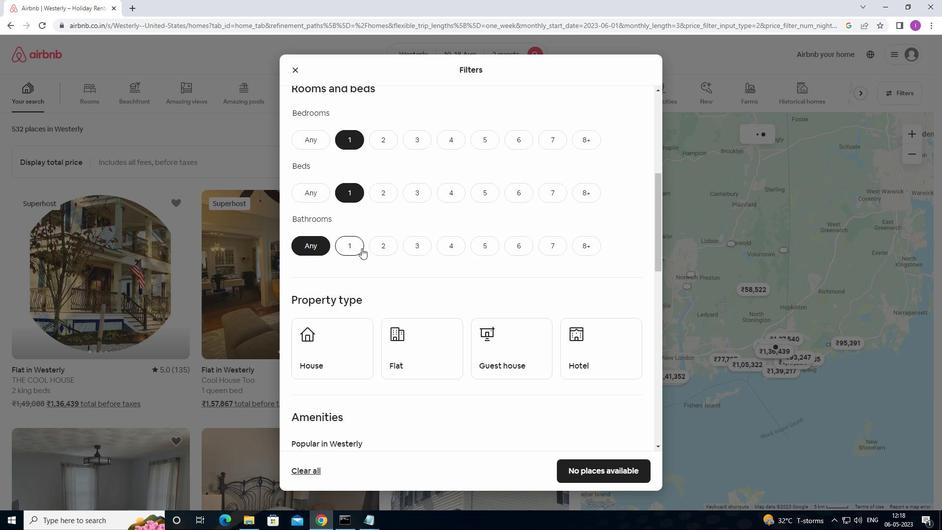
Action: Mouse pressed left at (357, 245)
Screenshot: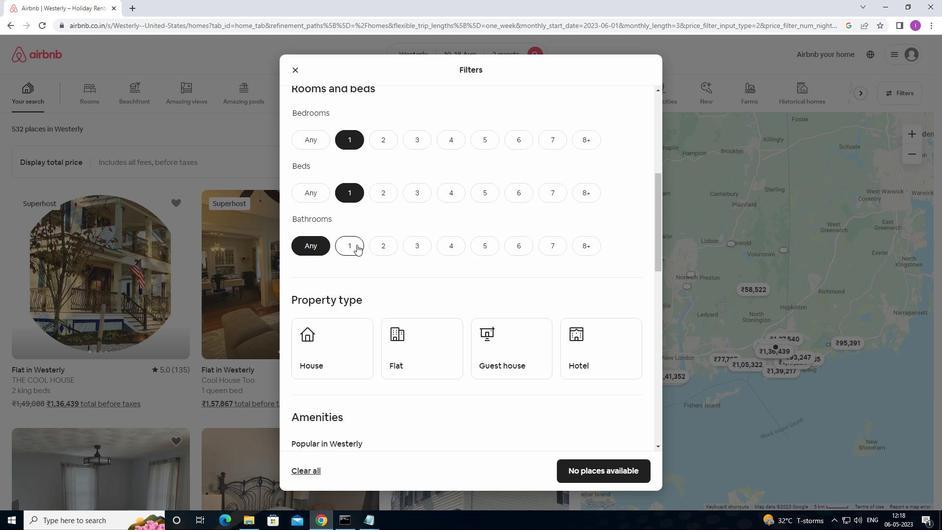 
Action: Mouse moved to (373, 239)
Screenshot: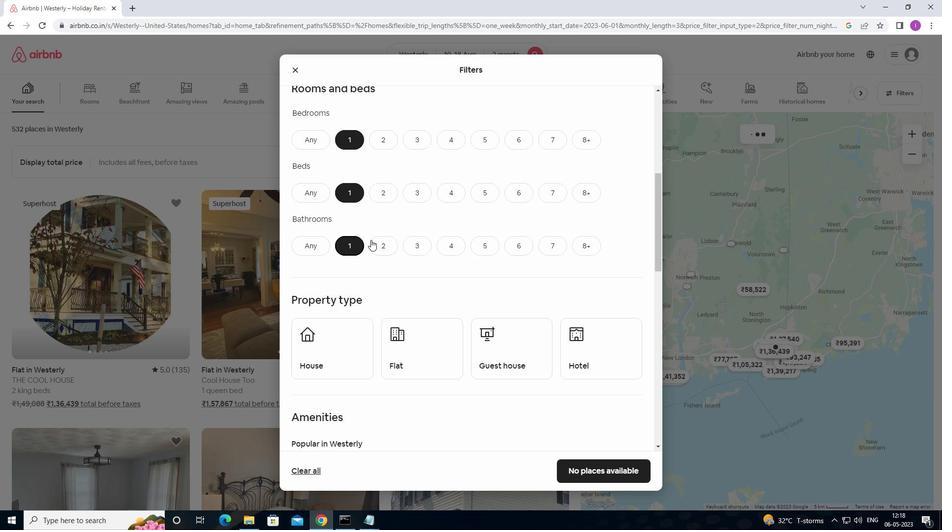 
Action: Mouse scrolled (373, 238) with delta (0, 0)
Screenshot: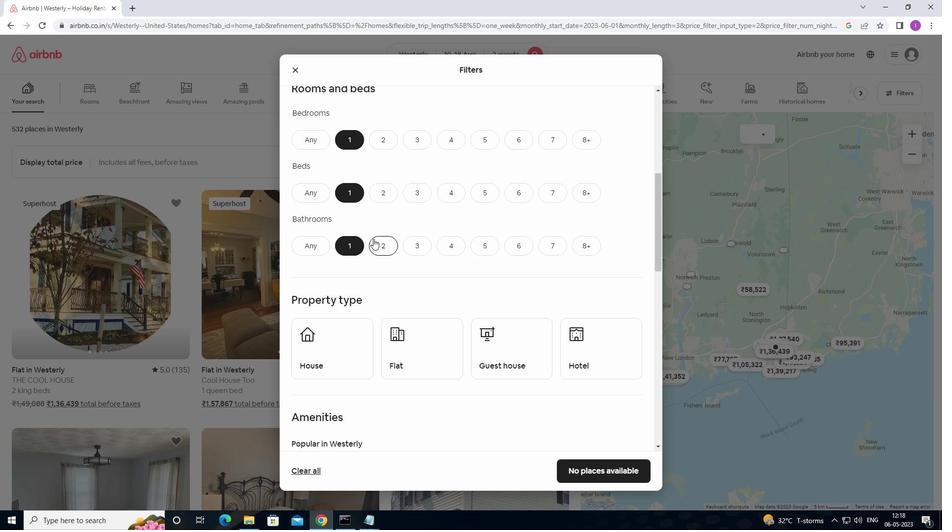 
Action: Mouse moved to (332, 291)
Screenshot: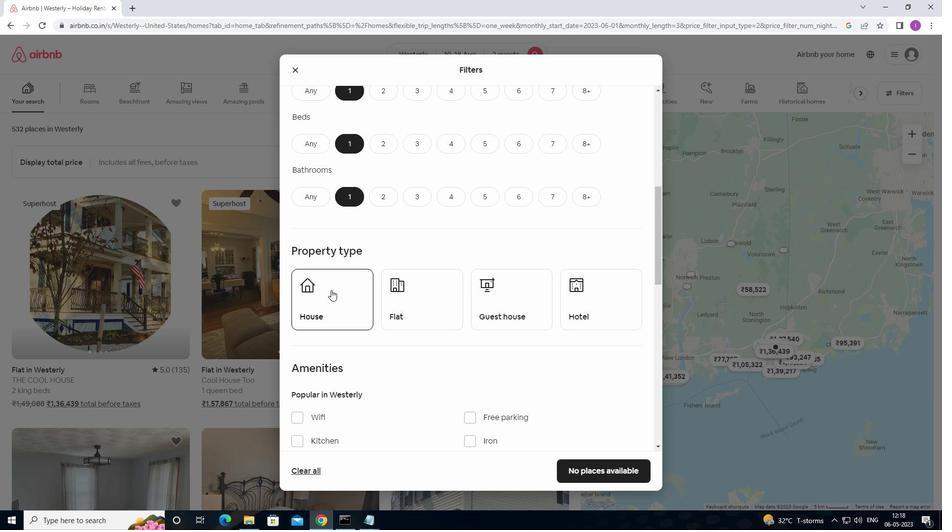 
Action: Mouse pressed left at (332, 291)
Screenshot: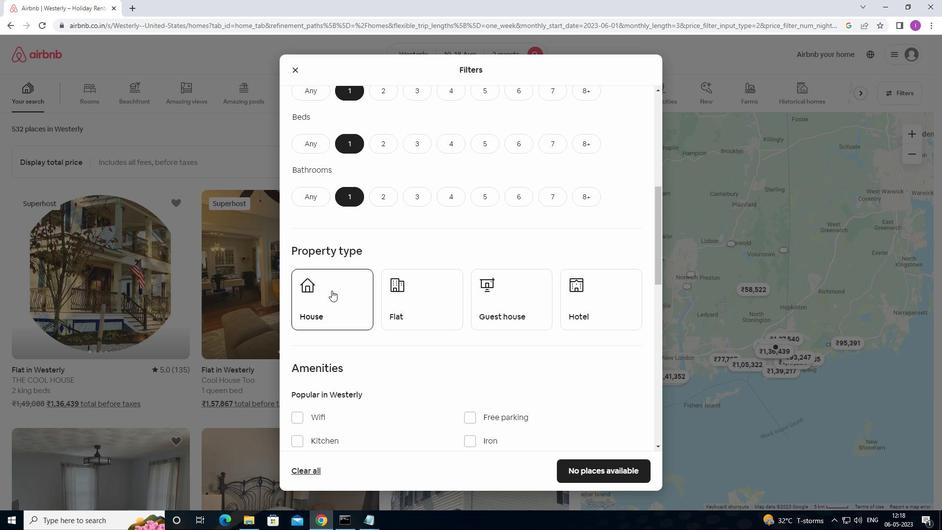 
Action: Mouse moved to (423, 314)
Screenshot: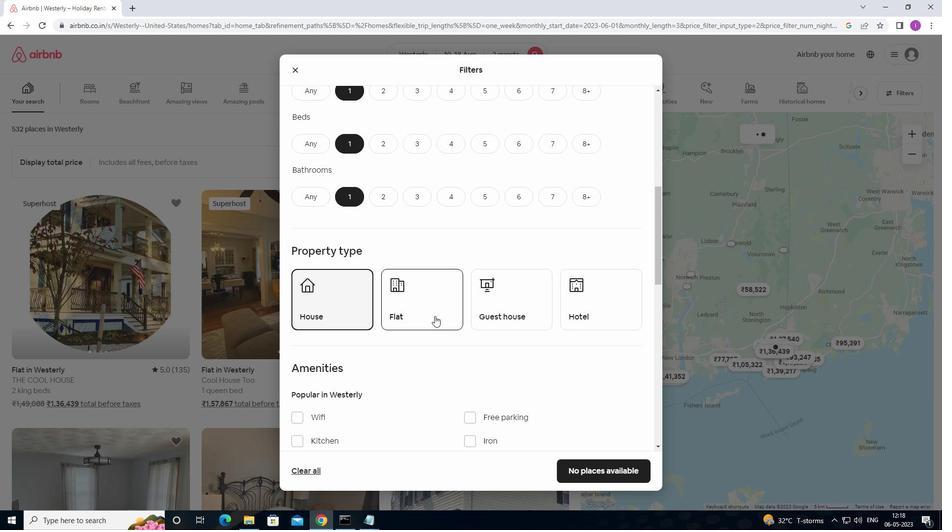 
Action: Mouse pressed left at (423, 314)
Screenshot: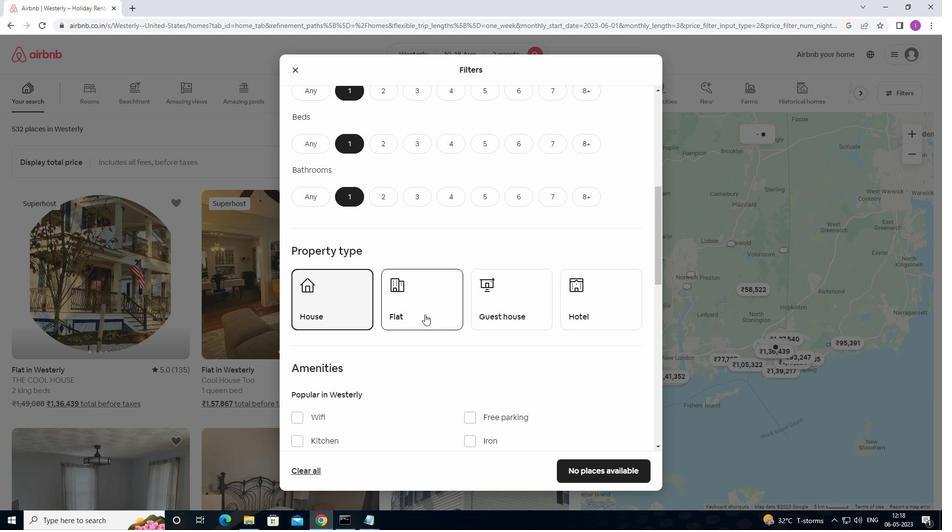 
Action: Mouse moved to (501, 308)
Screenshot: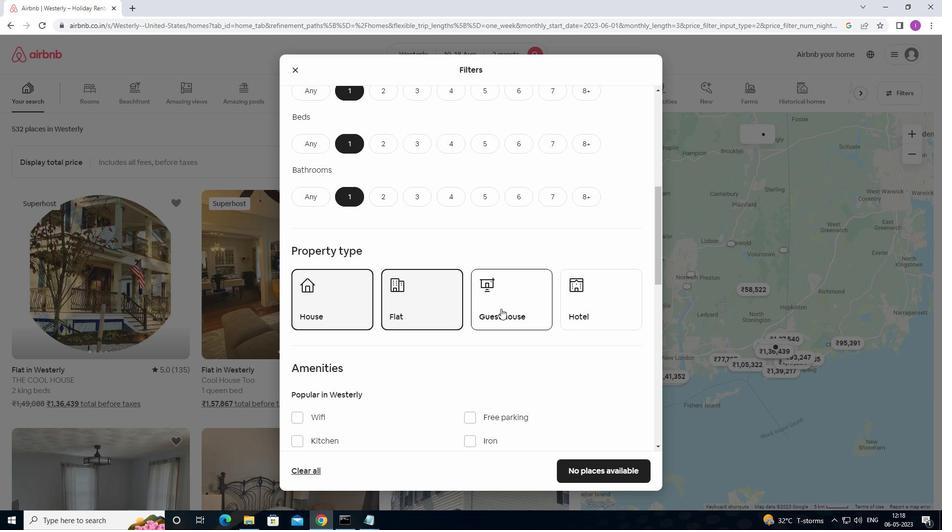 
Action: Mouse pressed left at (501, 308)
Screenshot: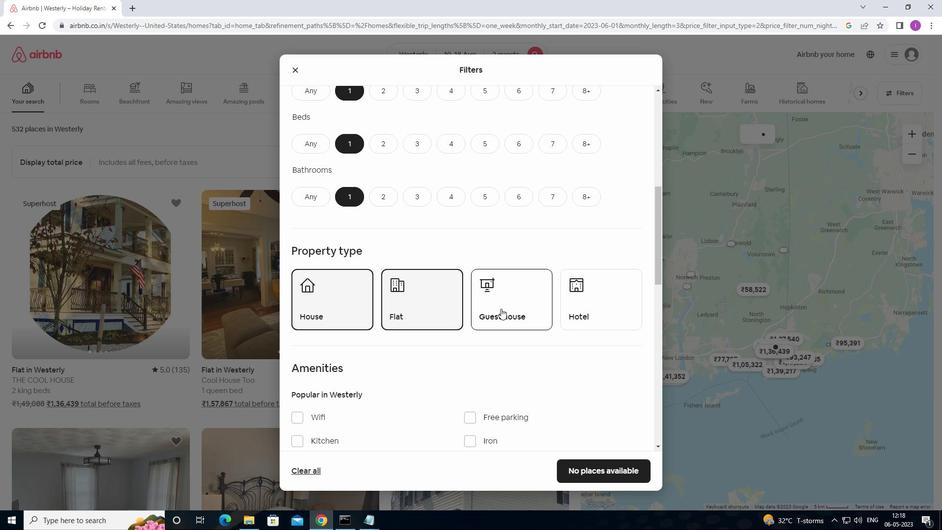 
Action: Mouse moved to (577, 301)
Screenshot: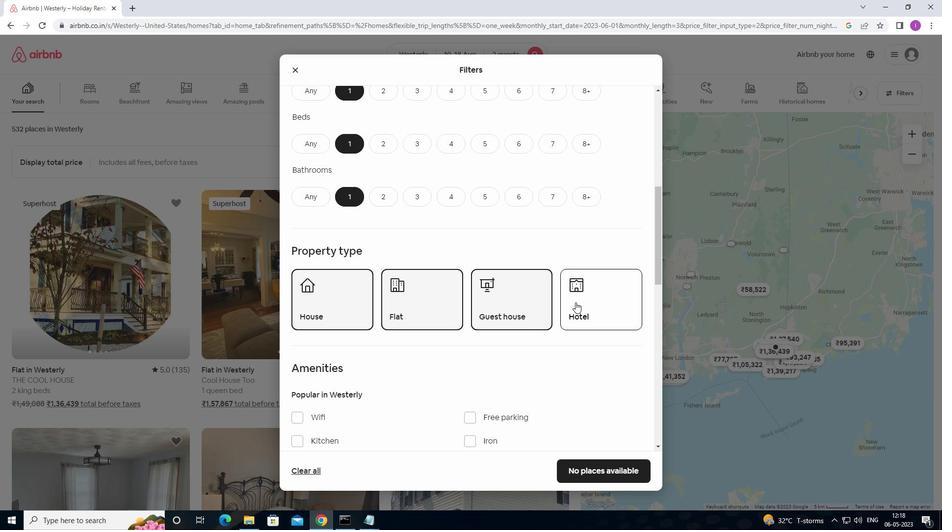 
Action: Mouse scrolled (577, 301) with delta (0, 0)
Screenshot: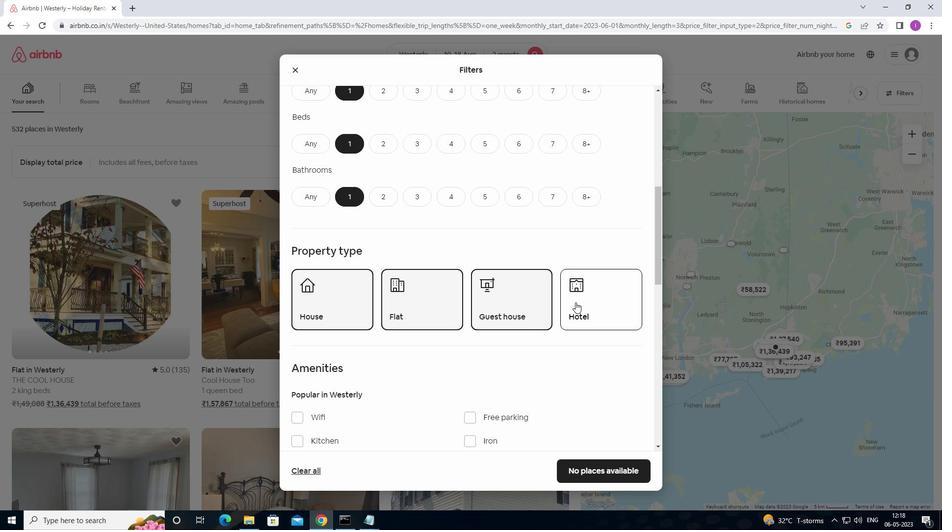 
Action: Mouse scrolled (577, 301) with delta (0, 0)
Screenshot: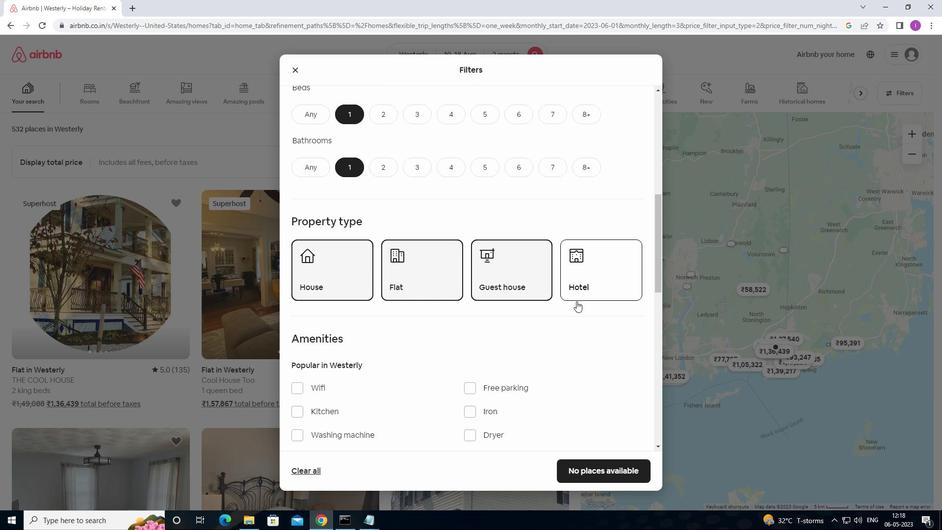 
Action: Mouse moved to (578, 298)
Screenshot: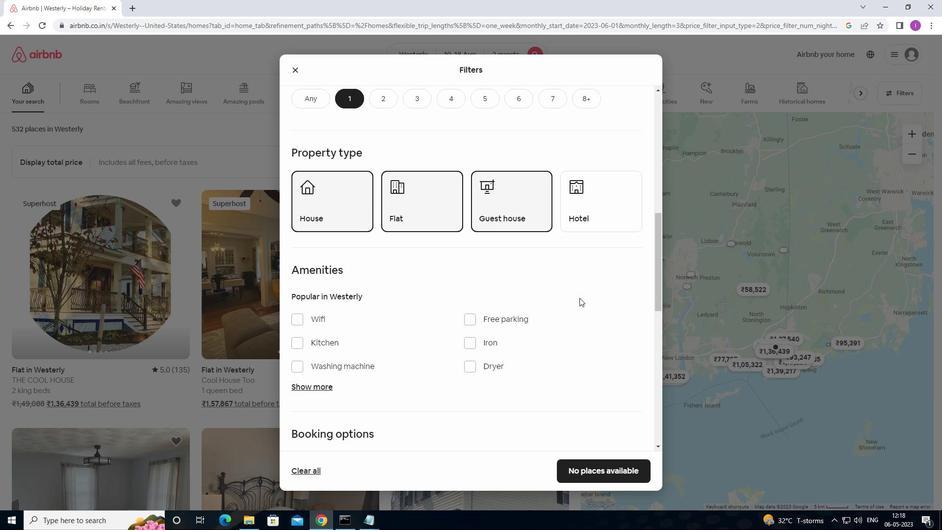 
Action: Mouse scrolled (578, 297) with delta (0, 0)
Screenshot: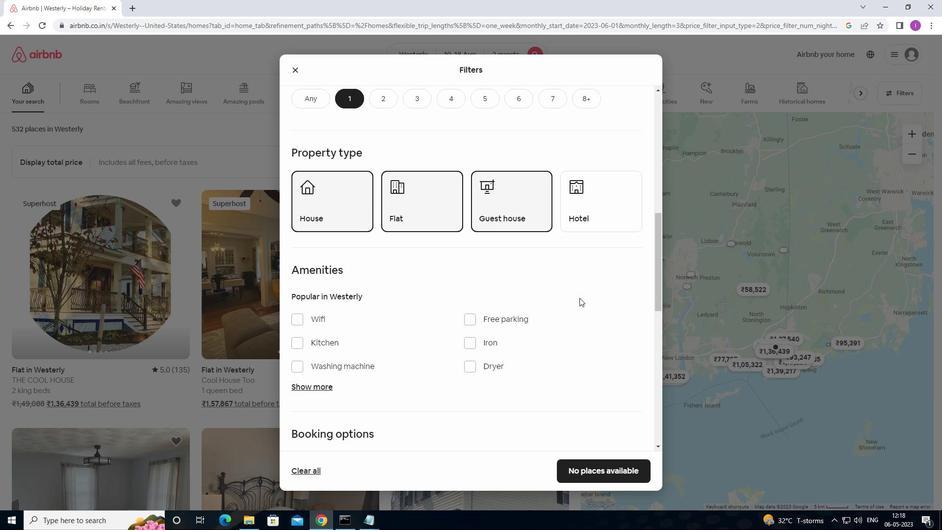 
Action: Mouse moved to (303, 271)
Screenshot: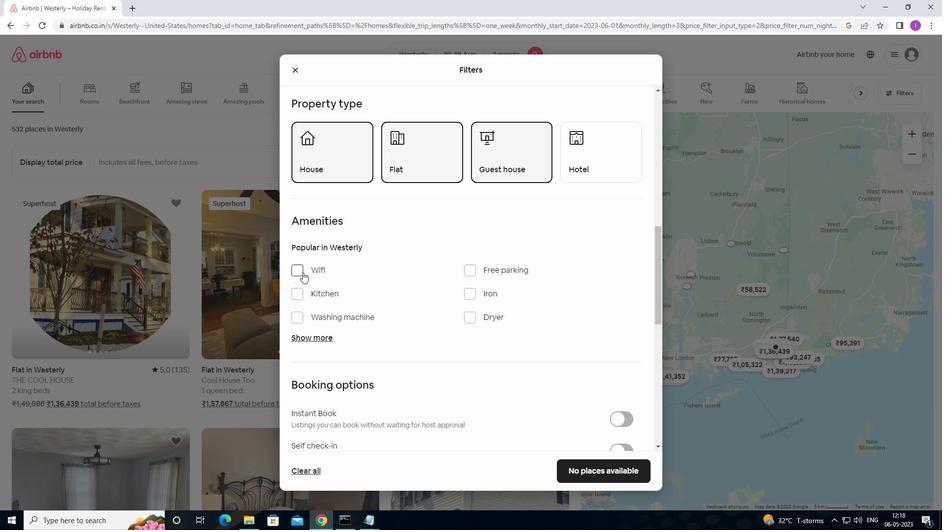 
Action: Mouse pressed left at (303, 271)
Screenshot: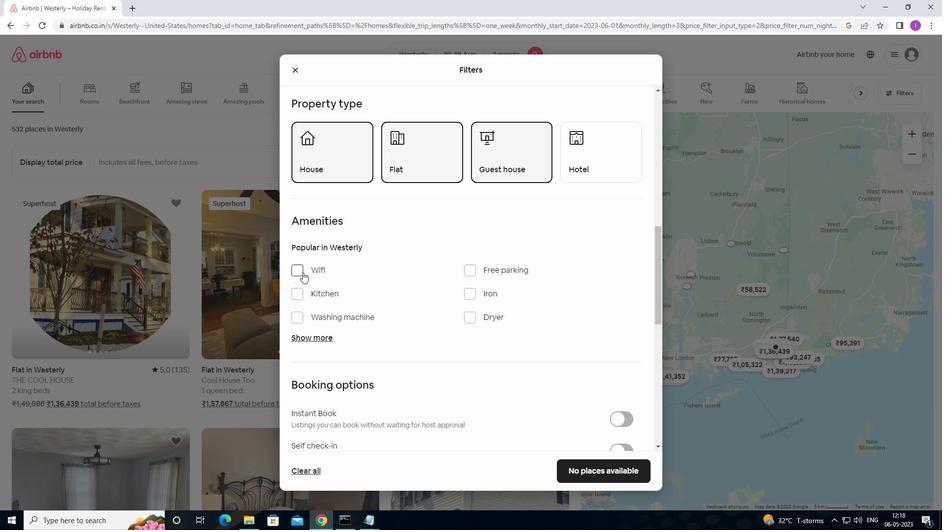 
Action: Mouse moved to (302, 272)
Screenshot: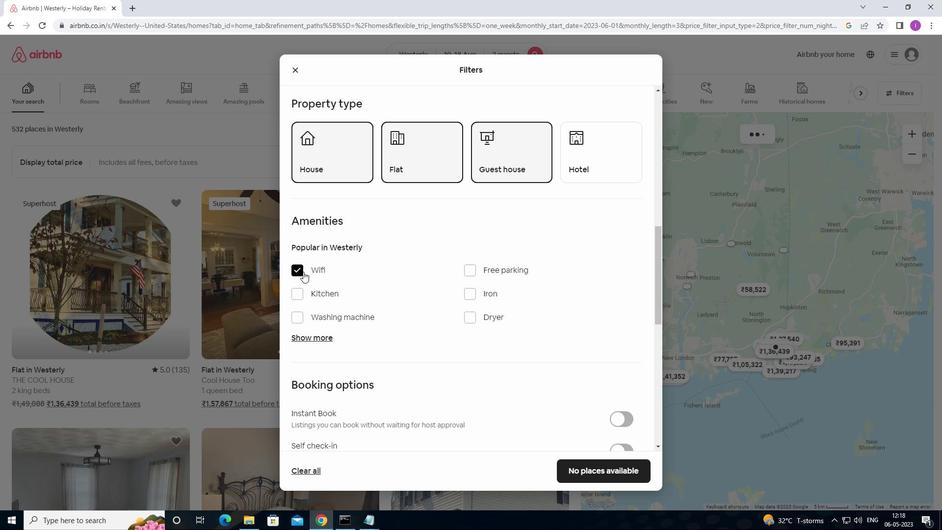 
Action: Mouse scrolled (302, 272) with delta (0, 0)
Screenshot: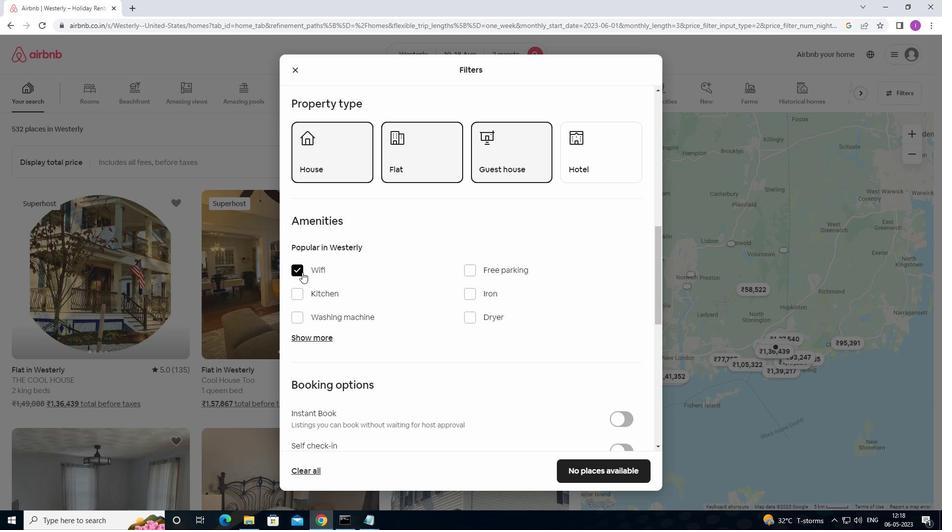 
Action: Mouse moved to (304, 273)
Screenshot: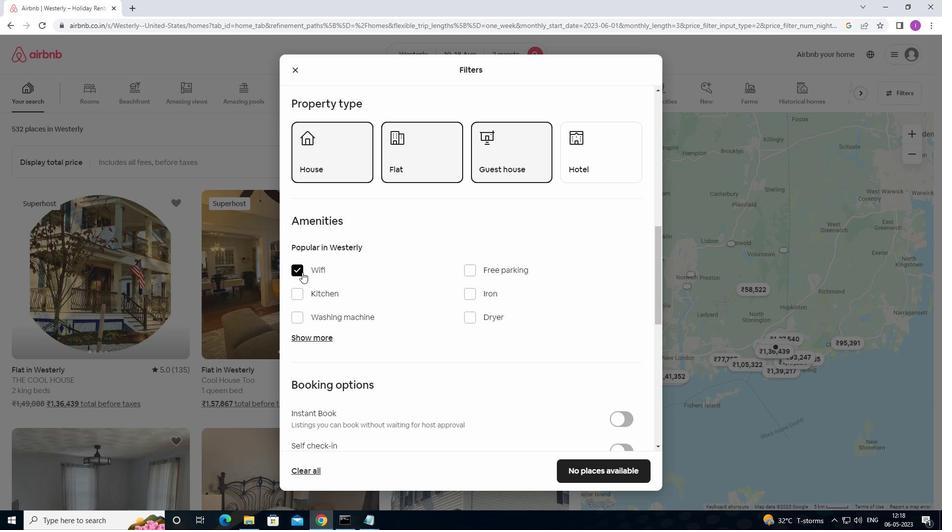 
Action: Mouse scrolled (304, 273) with delta (0, 0)
Screenshot: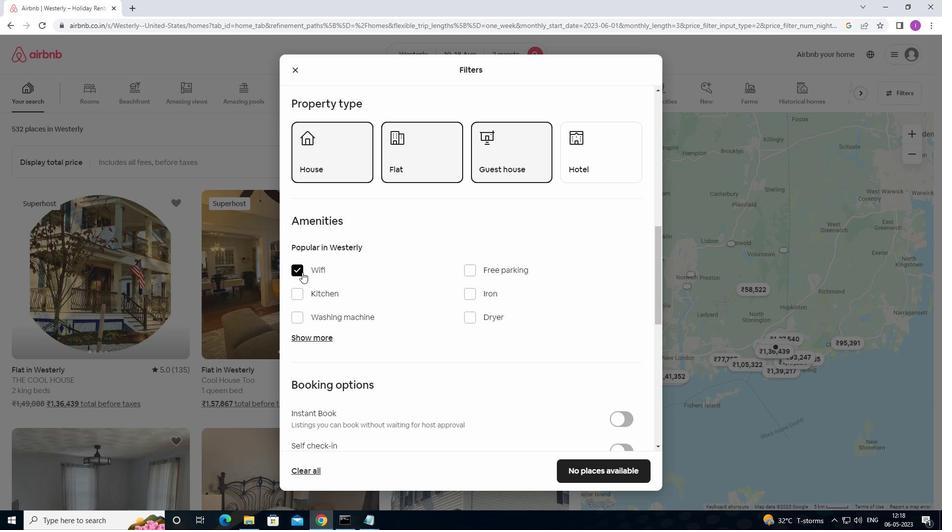 
Action: Mouse moved to (472, 171)
Screenshot: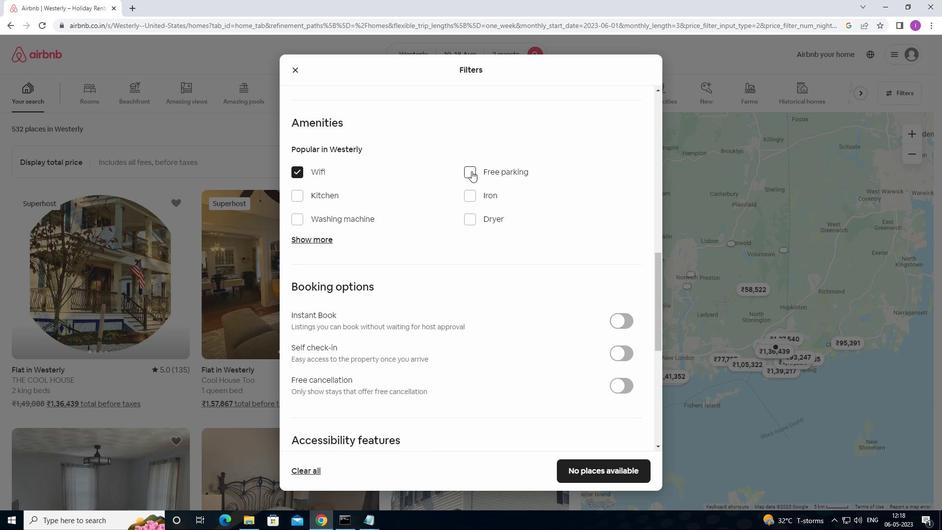 
Action: Mouse pressed left at (472, 171)
Screenshot: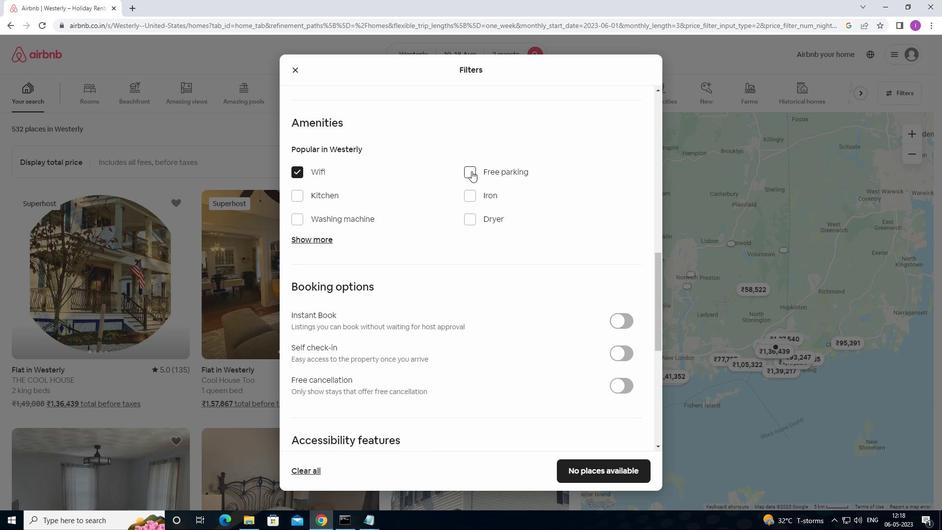 
Action: Mouse moved to (321, 238)
Screenshot: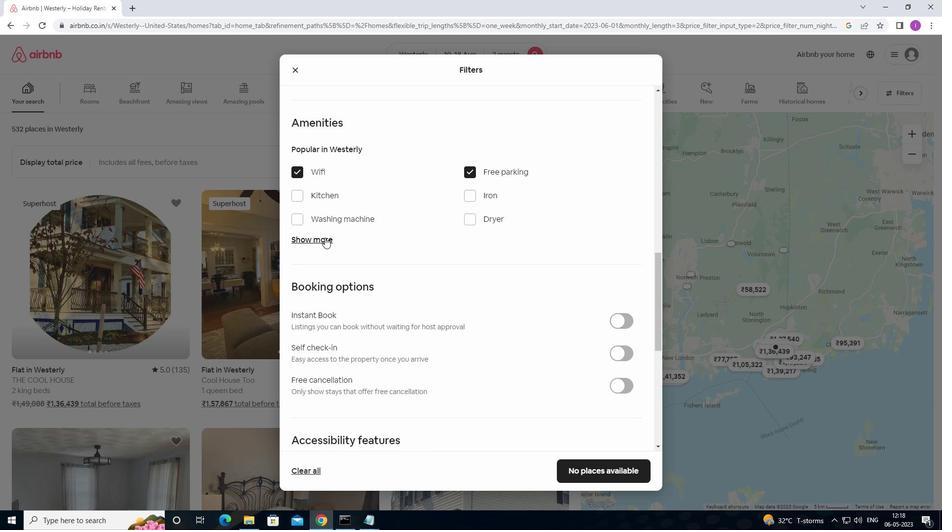 
Action: Mouse pressed left at (321, 238)
Screenshot: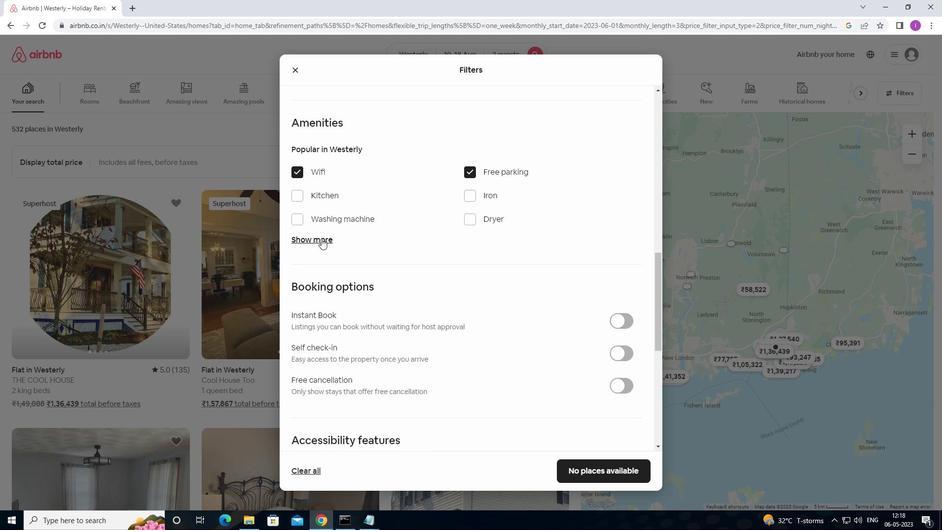 
Action: Mouse moved to (432, 267)
Screenshot: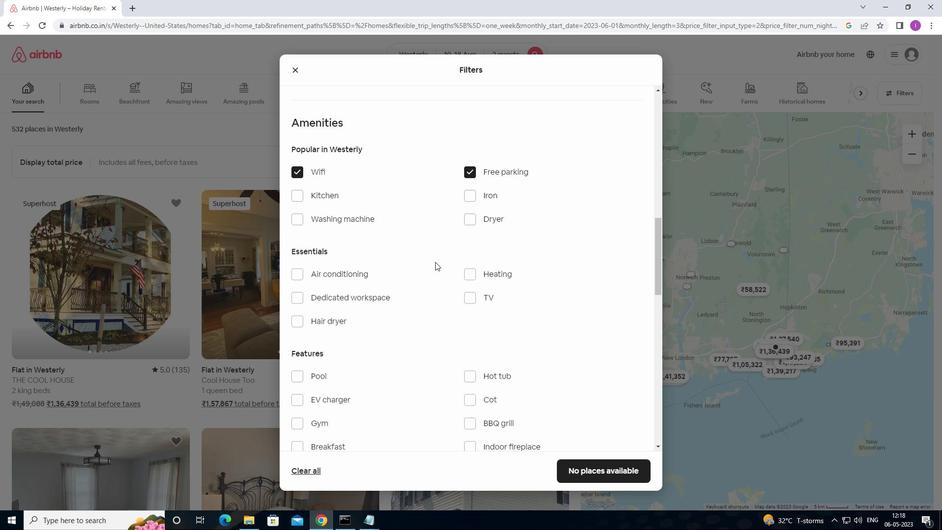 
Action: Mouse scrolled (432, 266) with delta (0, 0)
Screenshot: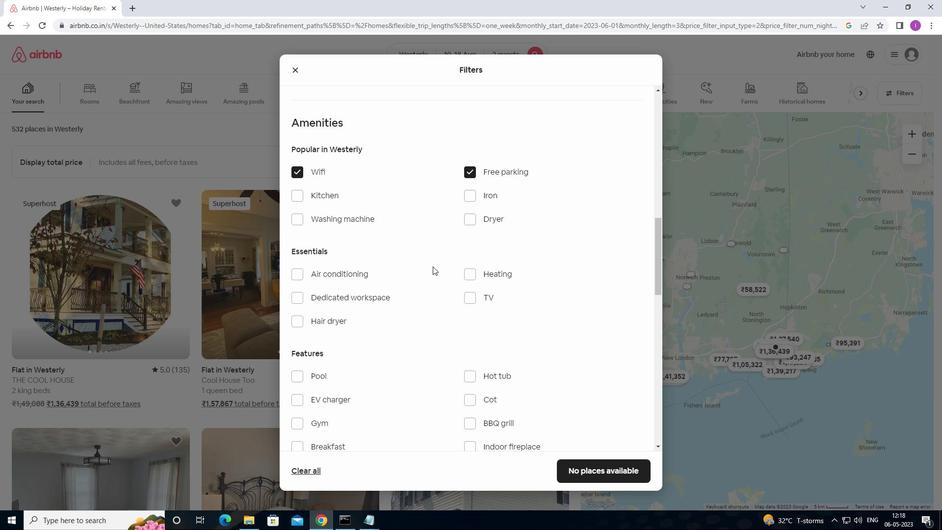
Action: Mouse moved to (472, 248)
Screenshot: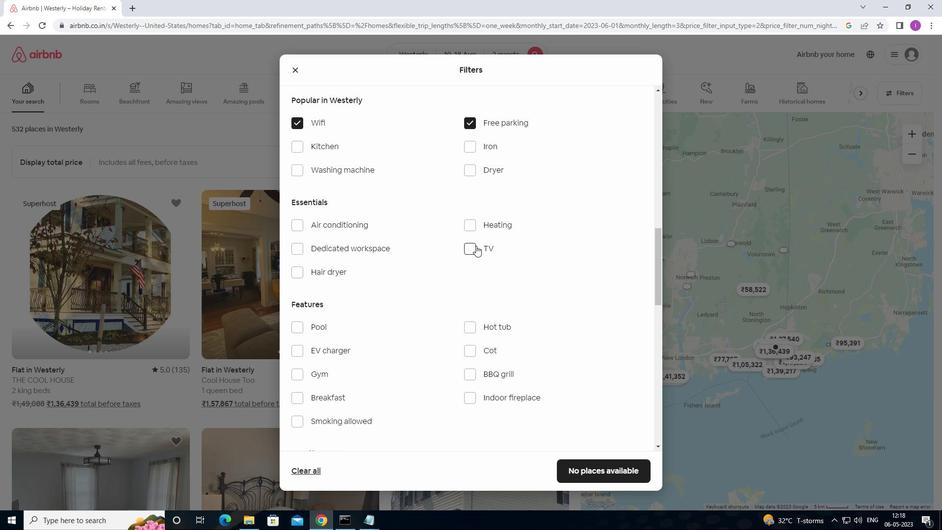 
Action: Mouse pressed left at (472, 248)
Screenshot: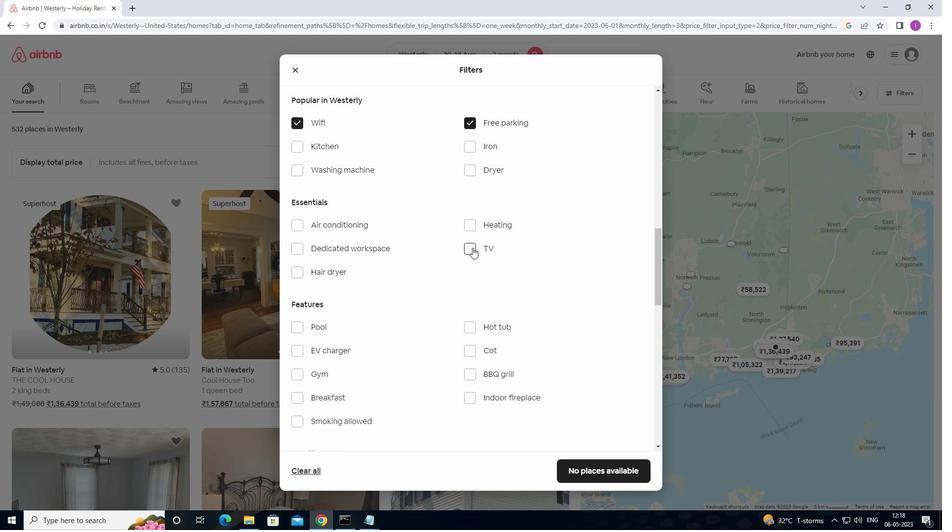 
Action: Mouse moved to (414, 253)
Screenshot: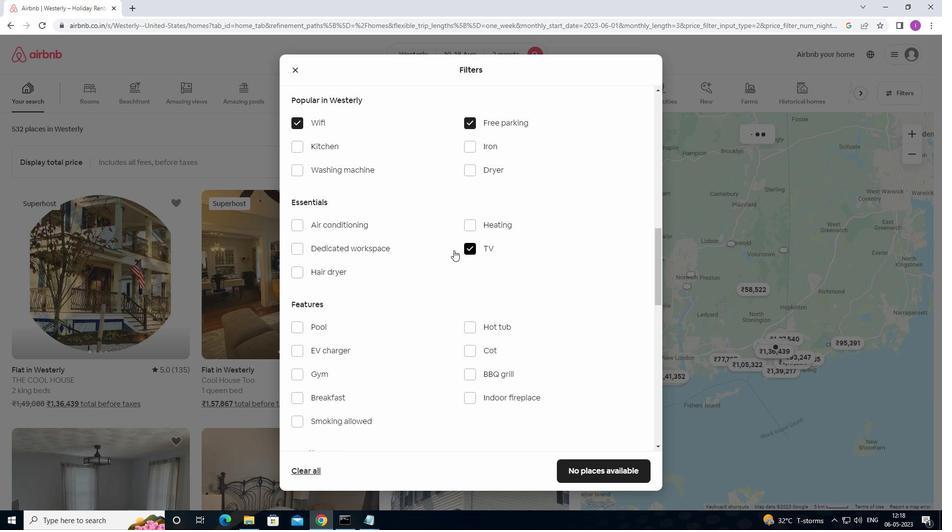
Action: Mouse scrolled (414, 252) with delta (0, 0)
Screenshot: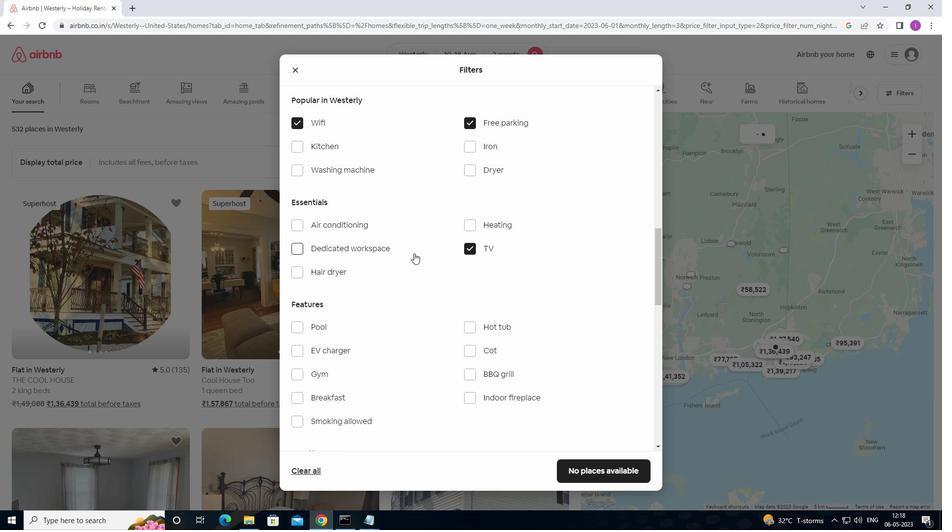 
Action: Mouse scrolled (414, 252) with delta (0, 0)
Screenshot: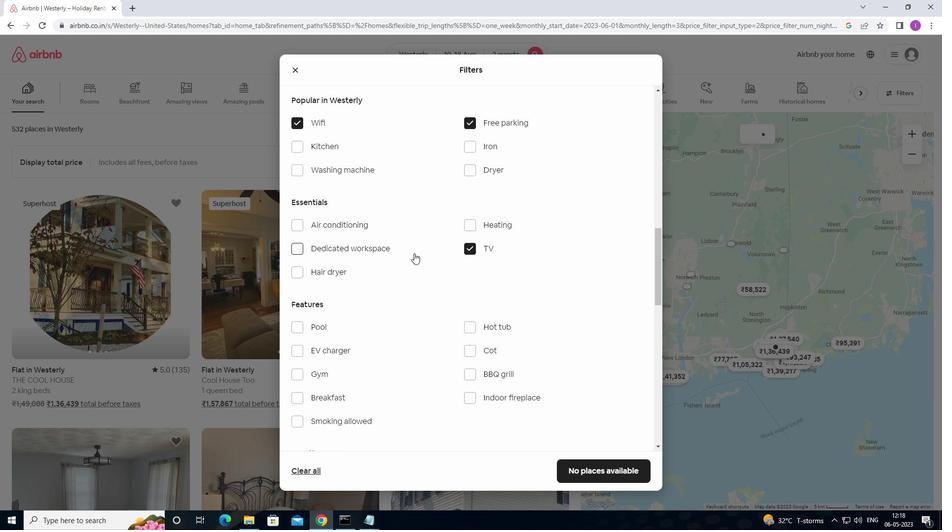 
Action: Mouse scrolled (414, 252) with delta (0, 0)
Screenshot: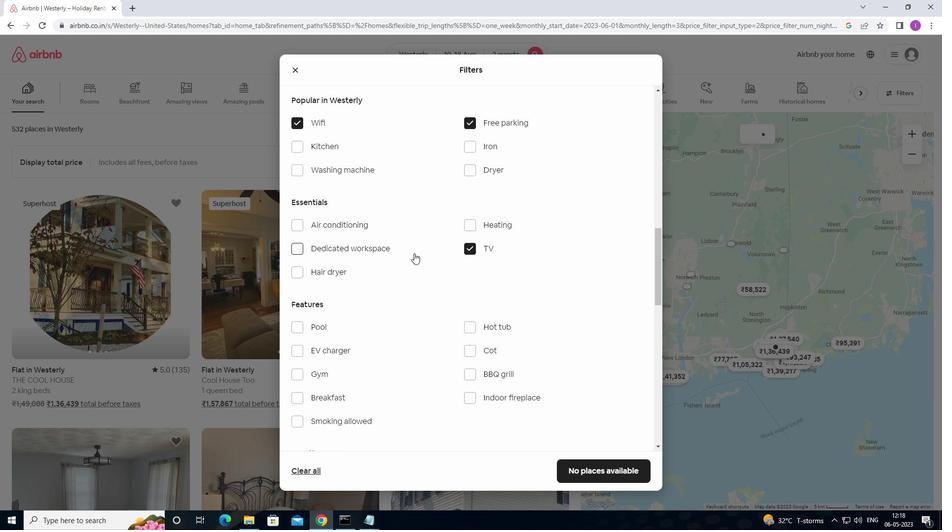 
Action: Mouse moved to (301, 226)
Screenshot: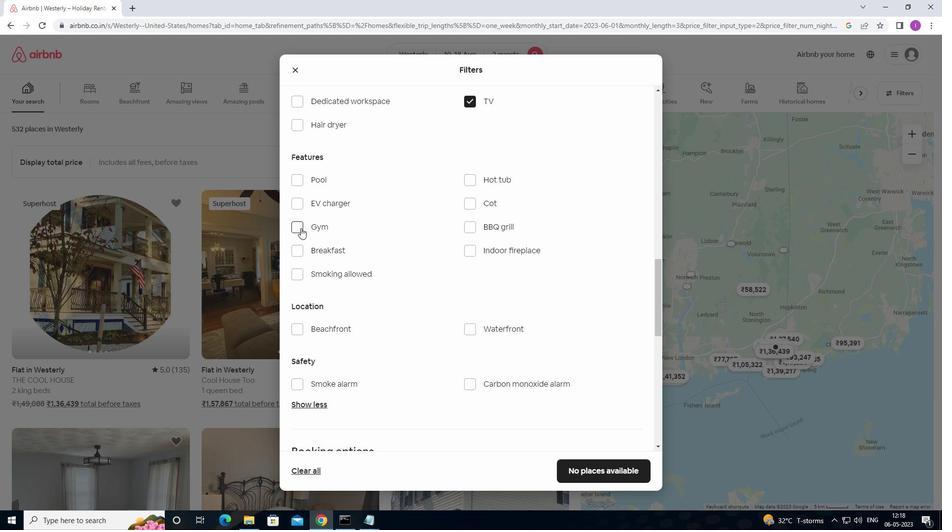 
Action: Mouse pressed left at (301, 226)
Screenshot: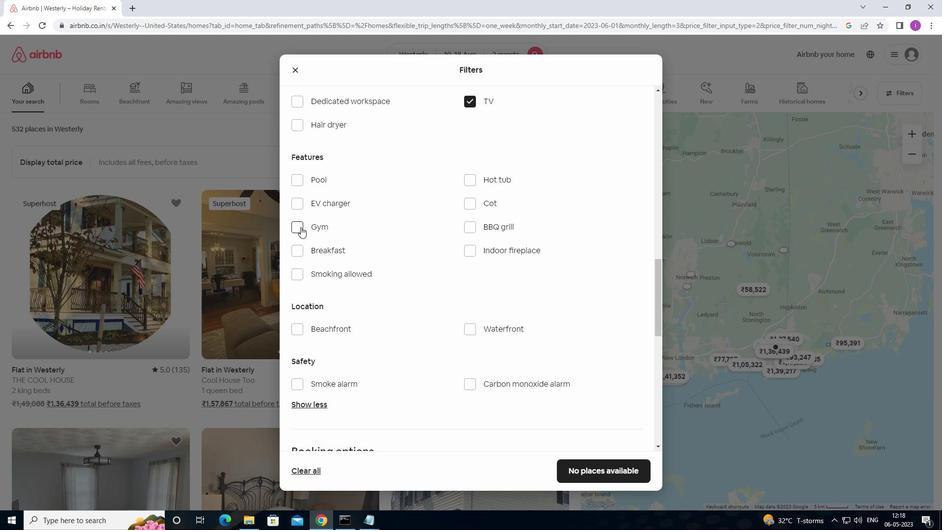 
Action: Mouse moved to (296, 247)
Screenshot: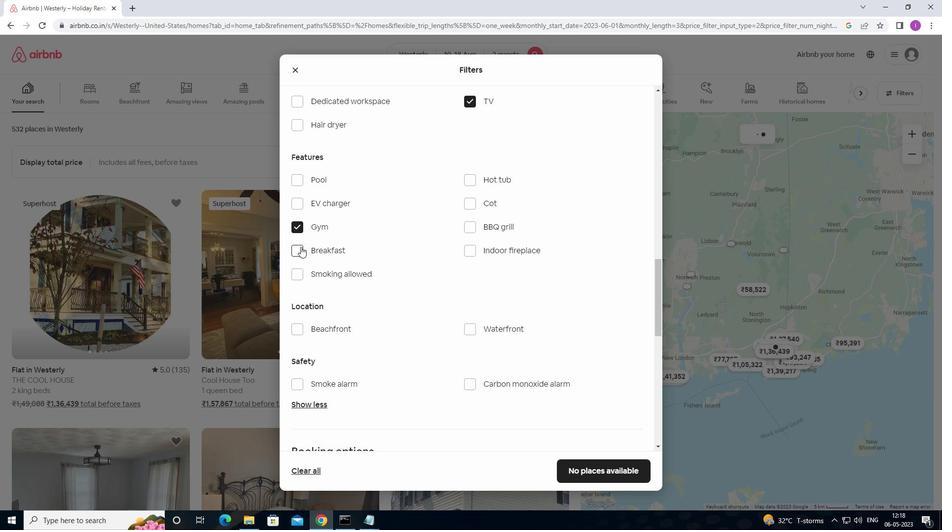 
Action: Mouse pressed left at (296, 247)
Screenshot: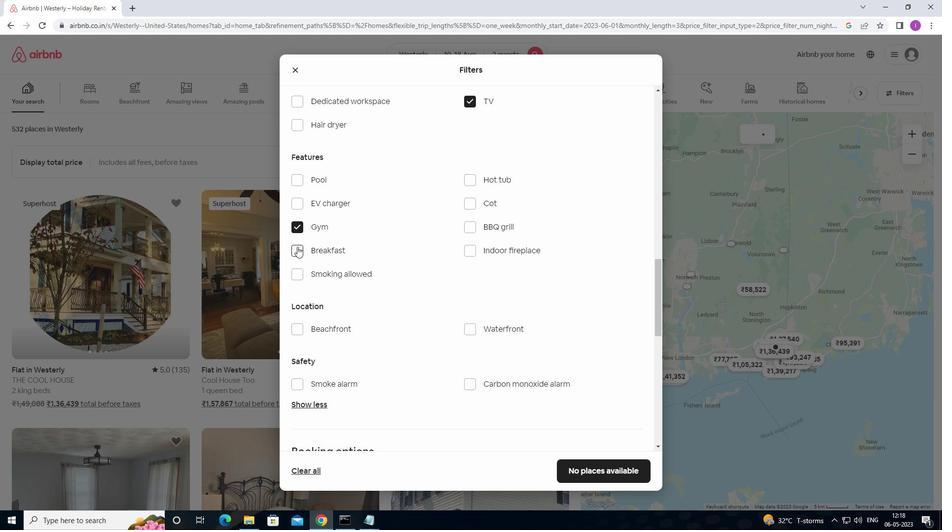 
Action: Mouse moved to (366, 233)
Screenshot: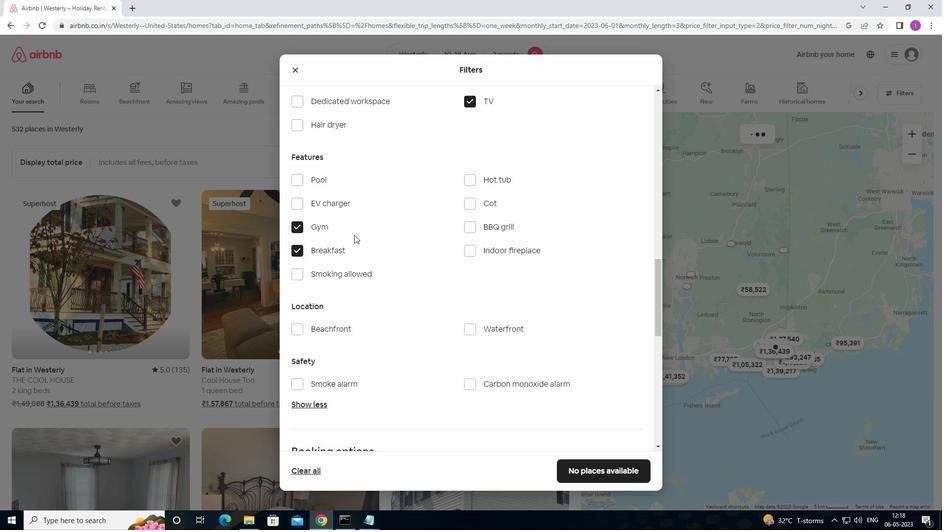 
Action: Mouse scrolled (366, 233) with delta (0, 0)
Screenshot: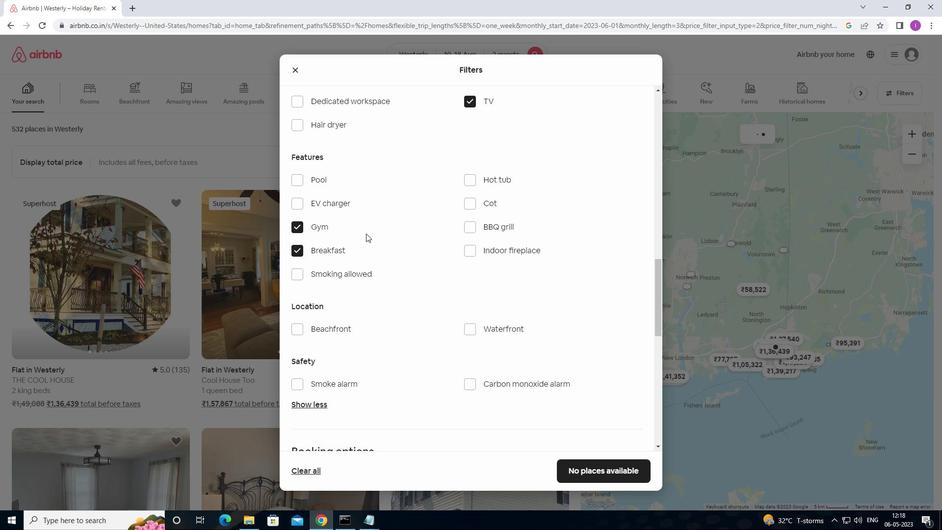 
Action: Mouse scrolled (366, 233) with delta (0, 0)
Screenshot: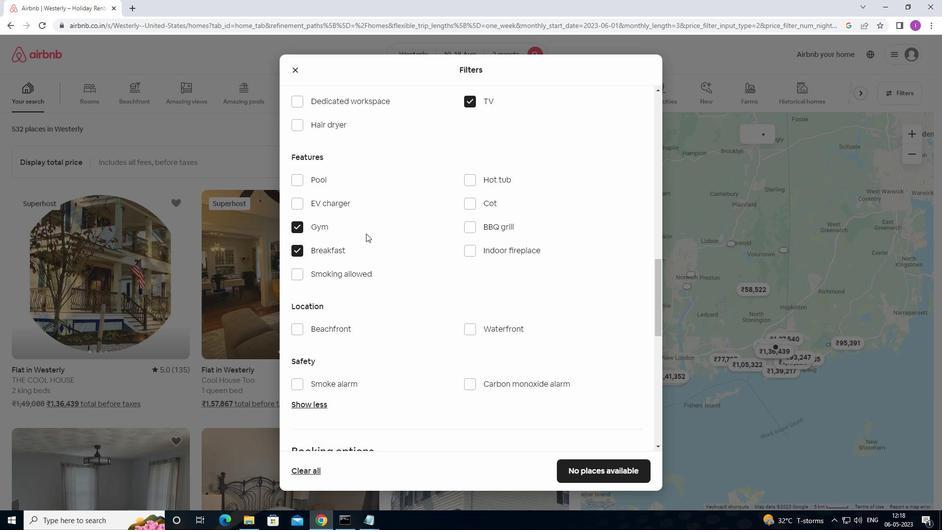 
Action: Mouse moved to (366, 233)
Screenshot: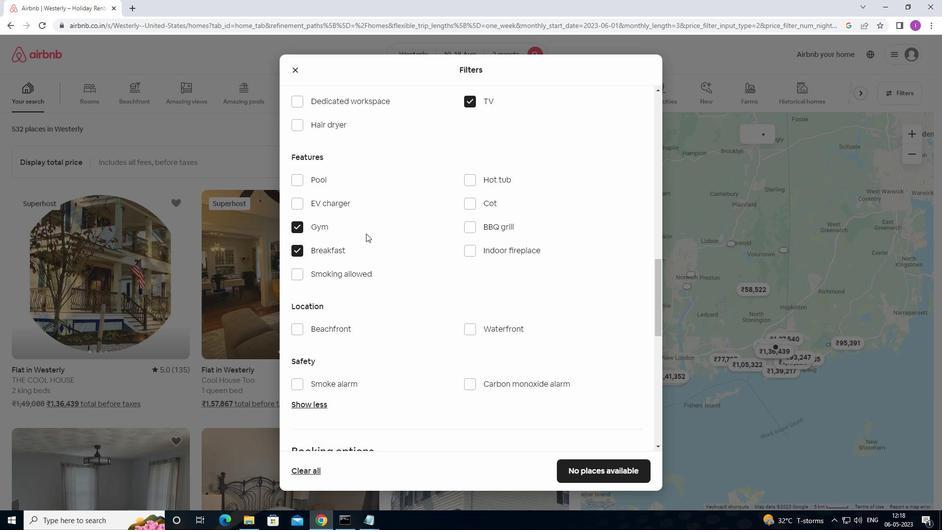 
Action: Mouse scrolled (366, 233) with delta (0, 0)
Screenshot: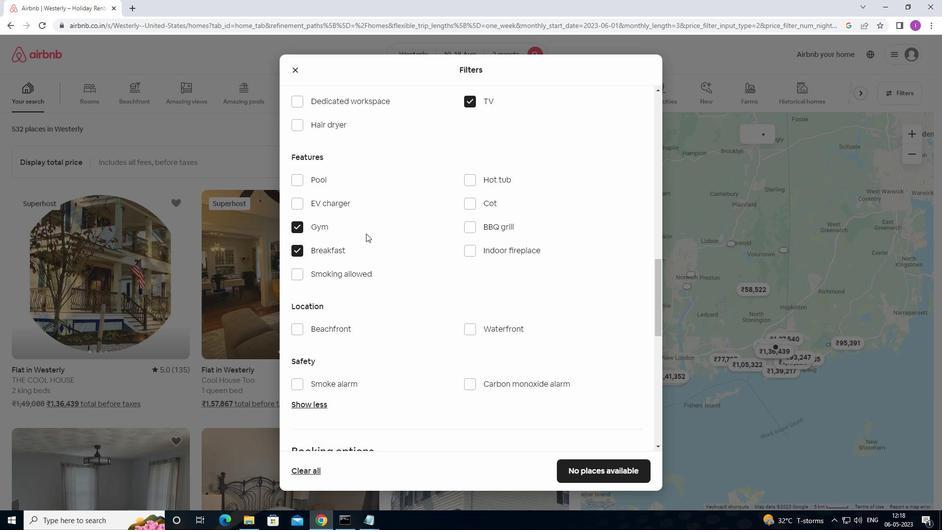 
Action: Mouse moved to (372, 234)
Screenshot: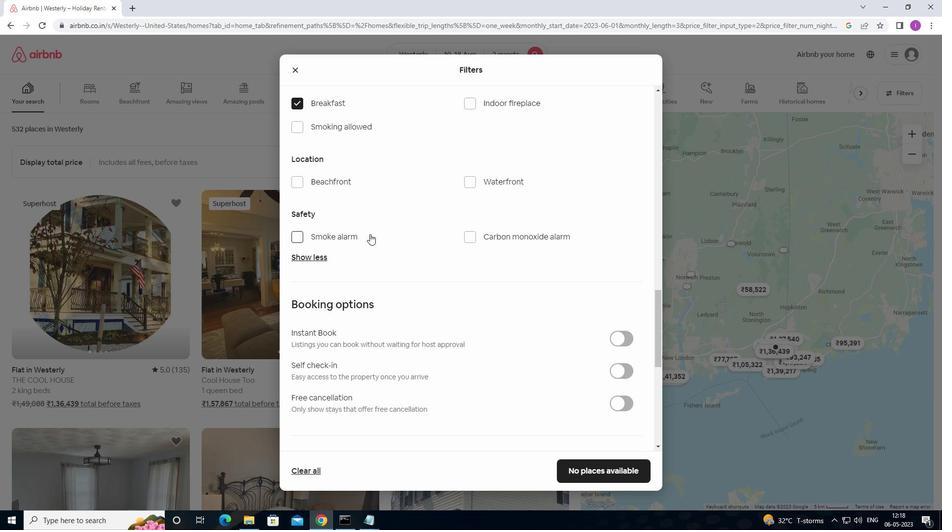 
Action: Mouse scrolled (372, 234) with delta (0, 0)
Screenshot: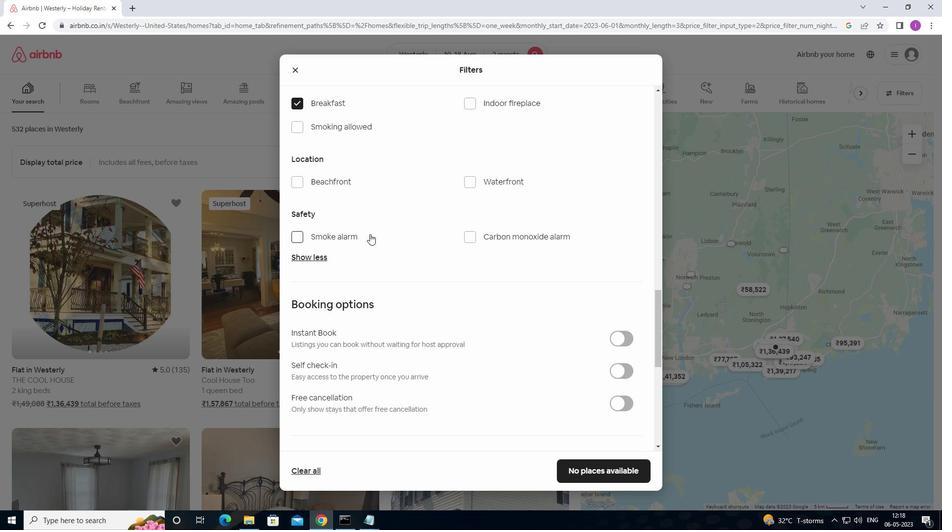 
Action: Mouse moved to (624, 320)
Screenshot: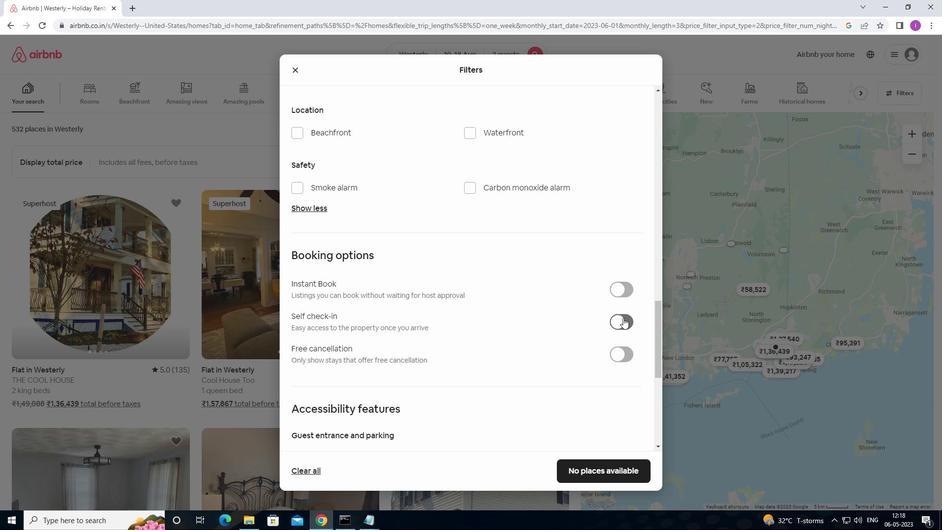 
Action: Mouse pressed left at (624, 320)
Screenshot: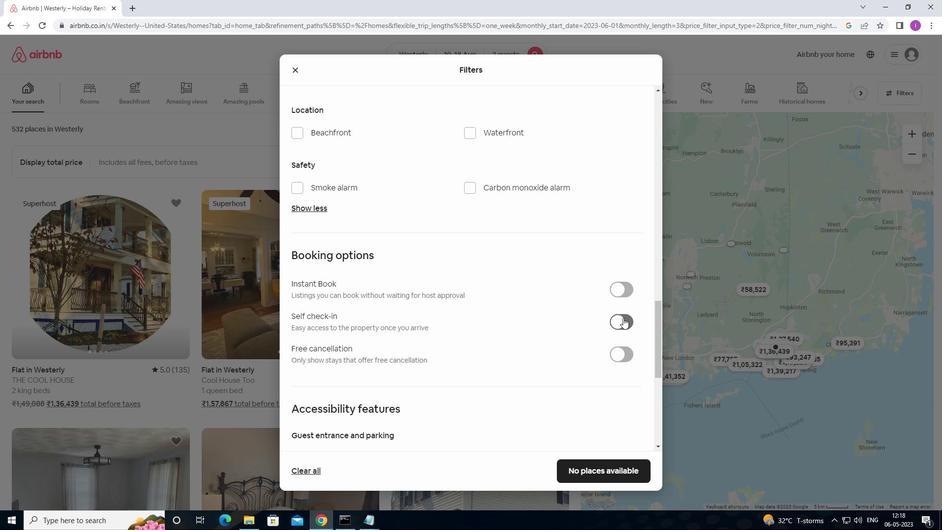 
Action: Mouse moved to (509, 289)
Screenshot: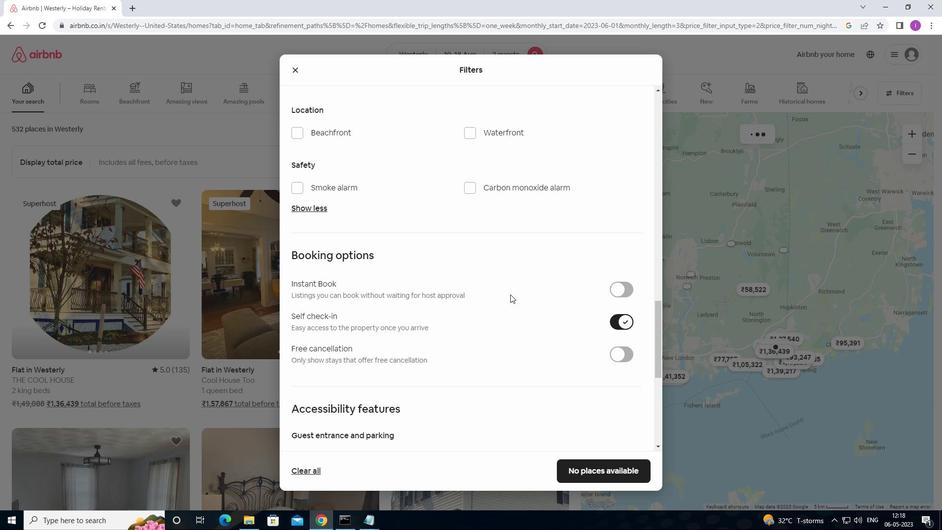 
Action: Mouse scrolled (509, 289) with delta (0, 0)
Screenshot: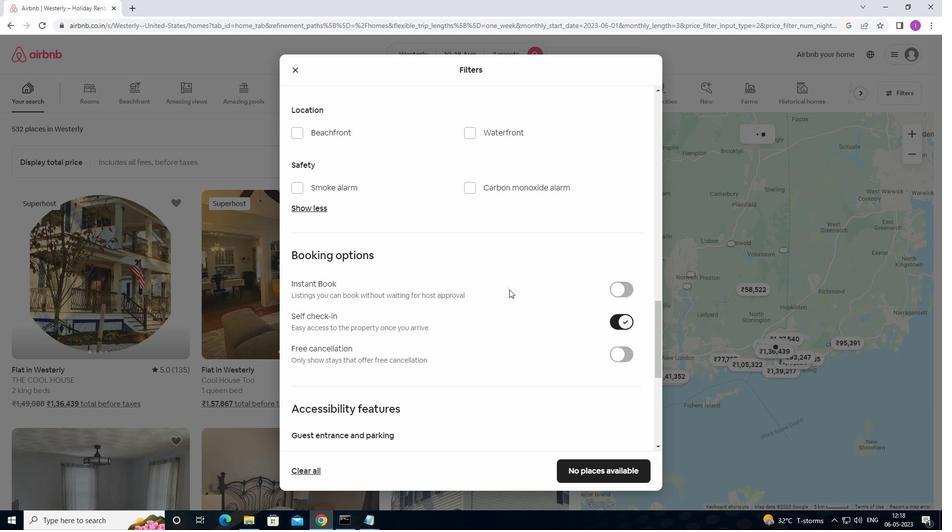 
Action: Mouse scrolled (509, 289) with delta (0, 0)
Screenshot: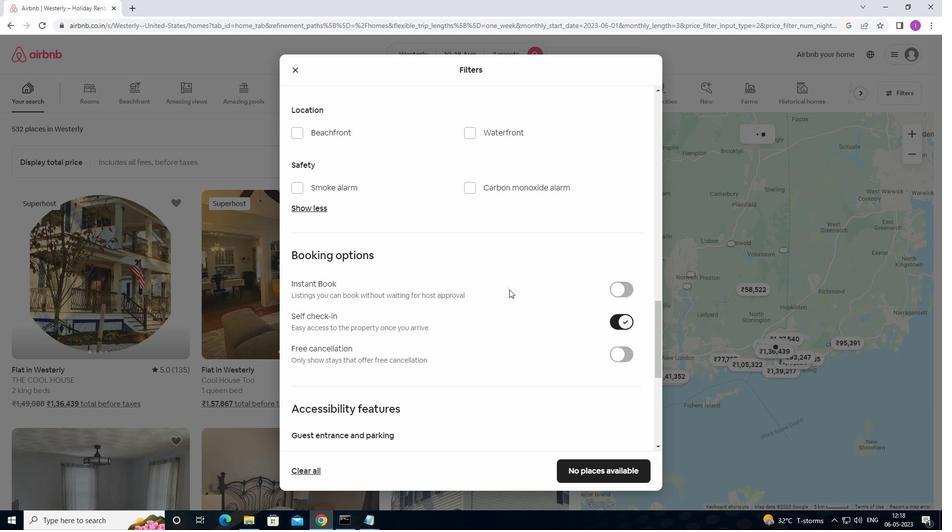 
Action: Mouse scrolled (509, 289) with delta (0, 0)
Screenshot: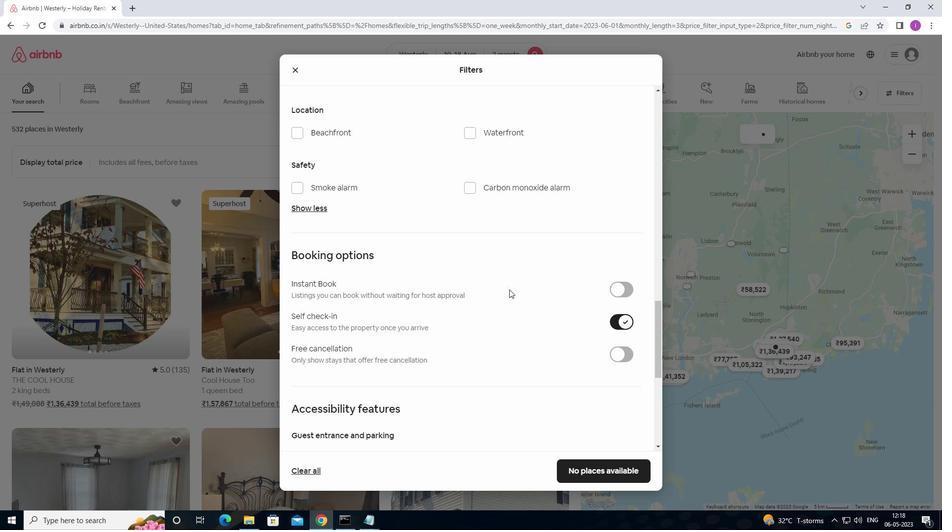 
Action: Mouse scrolled (509, 289) with delta (0, 0)
Screenshot: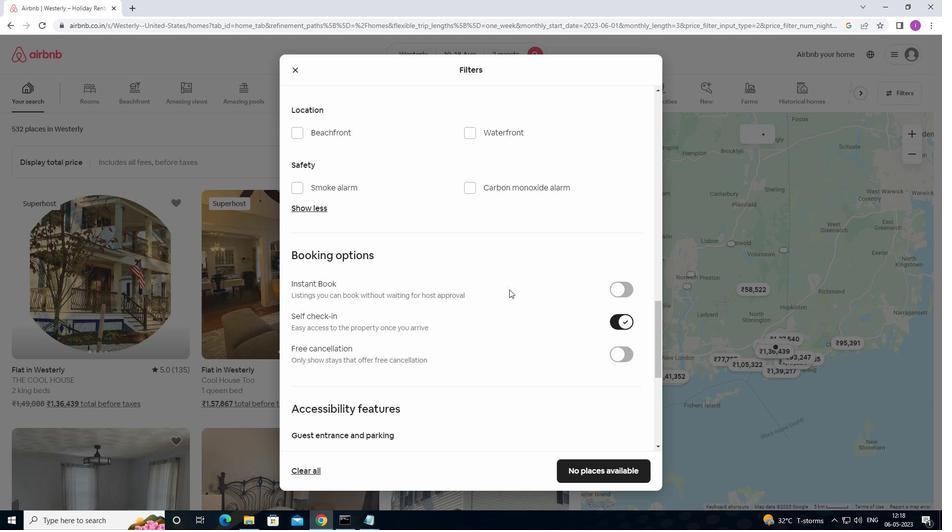 
Action: Mouse moved to (502, 281)
Screenshot: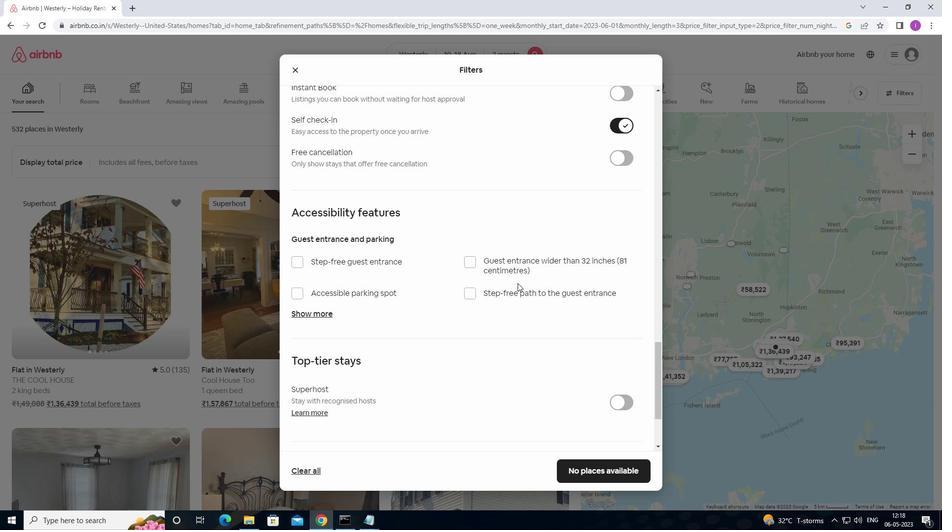 
Action: Mouse scrolled (502, 281) with delta (0, 0)
Screenshot: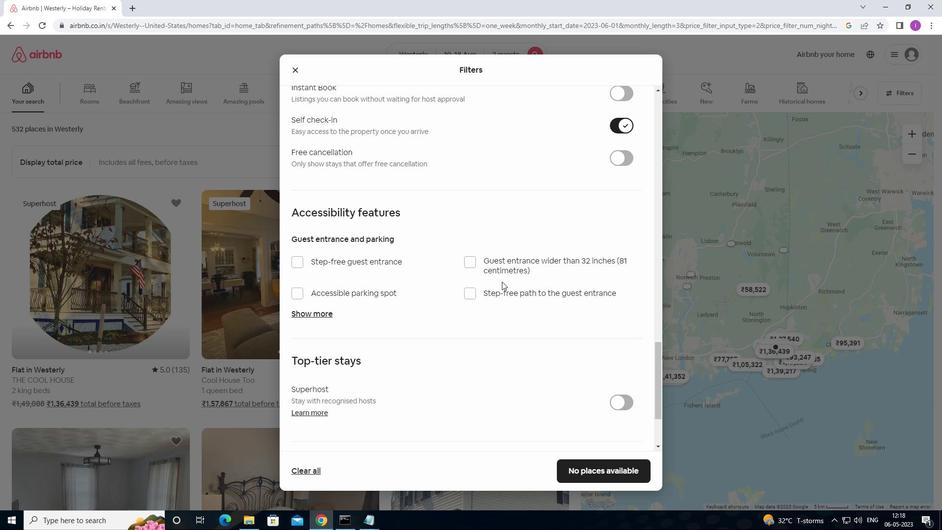 
Action: Mouse scrolled (502, 281) with delta (0, 0)
Screenshot: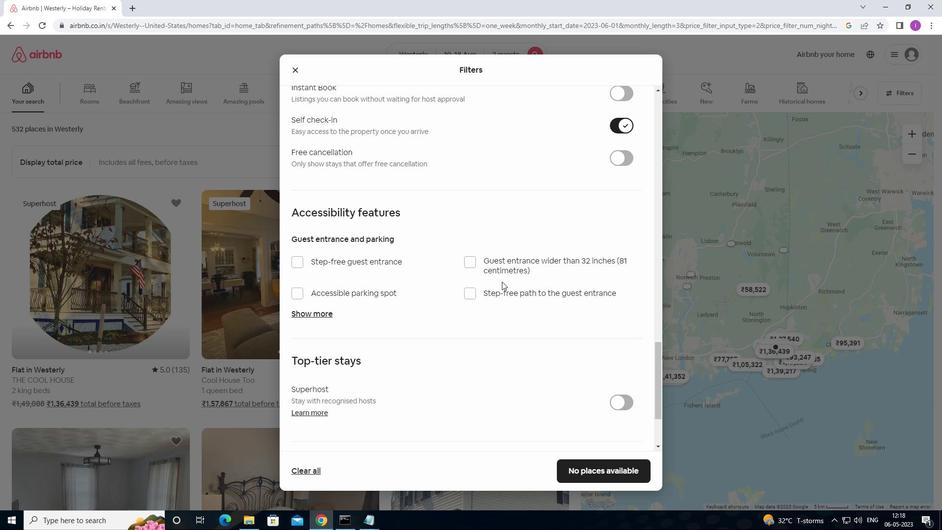 
Action: Mouse scrolled (502, 281) with delta (0, 0)
Screenshot: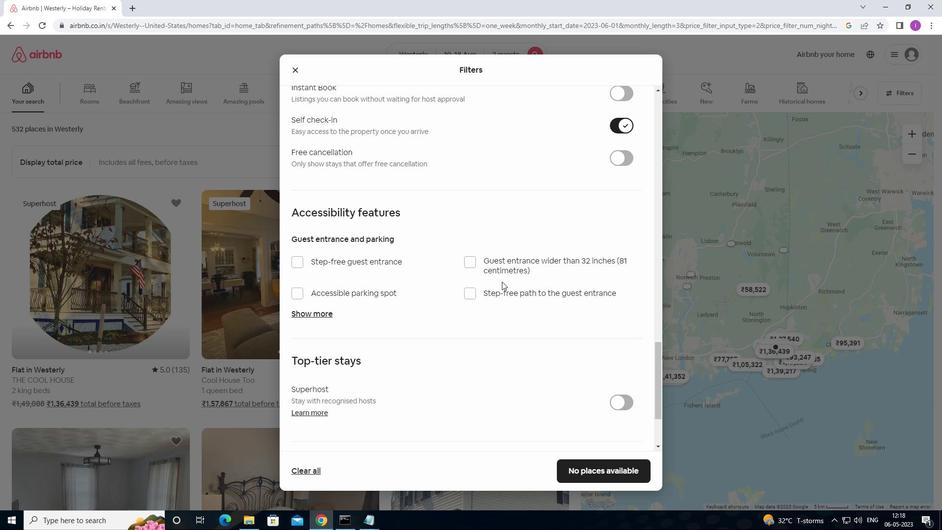 
Action: Mouse moved to (504, 280)
Screenshot: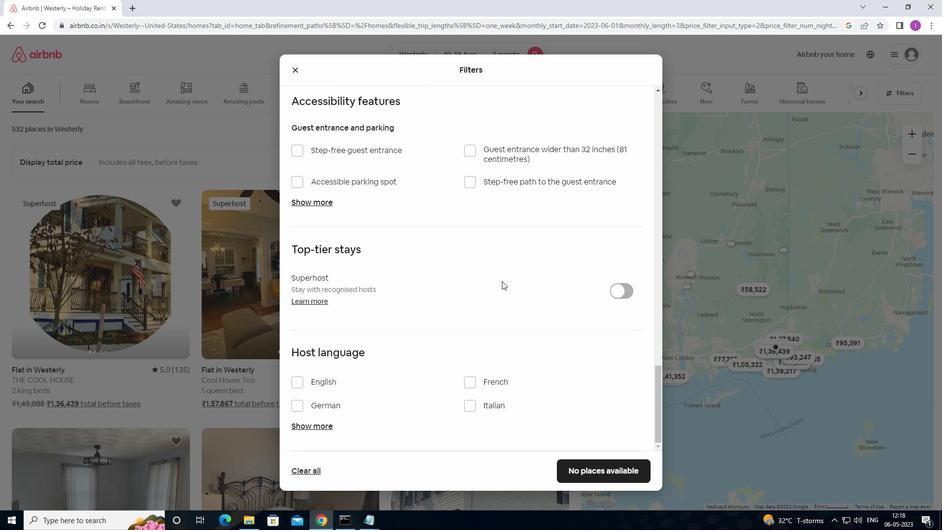 
Action: Mouse scrolled (504, 279) with delta (0, 0)
Screenshot: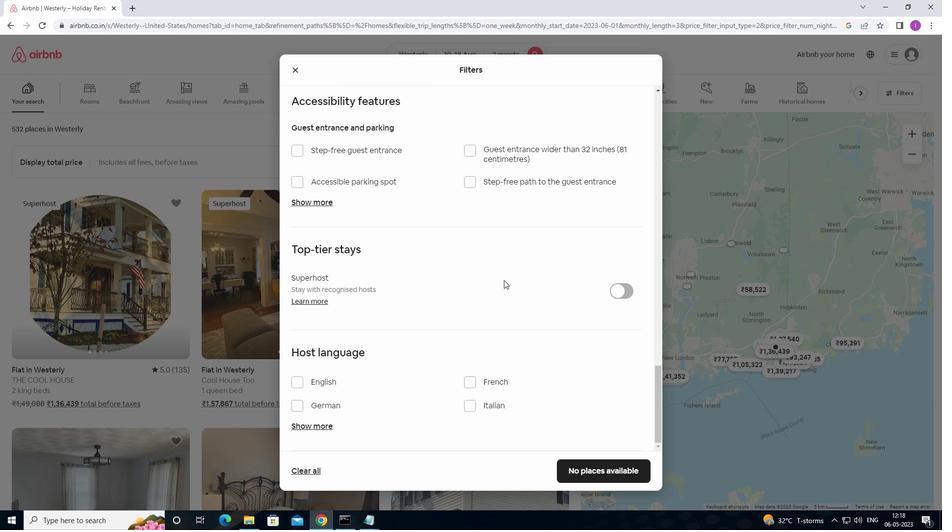 
Action: Mouse scrolled (504, 279) with delta (0, 0)
Screenshot: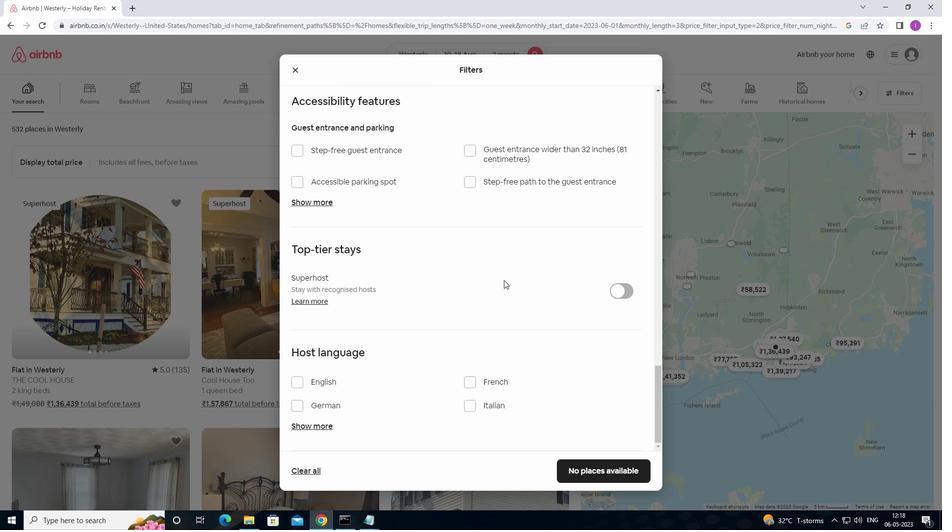 
Action: Mouse moved to (497, 285)
Screenshot: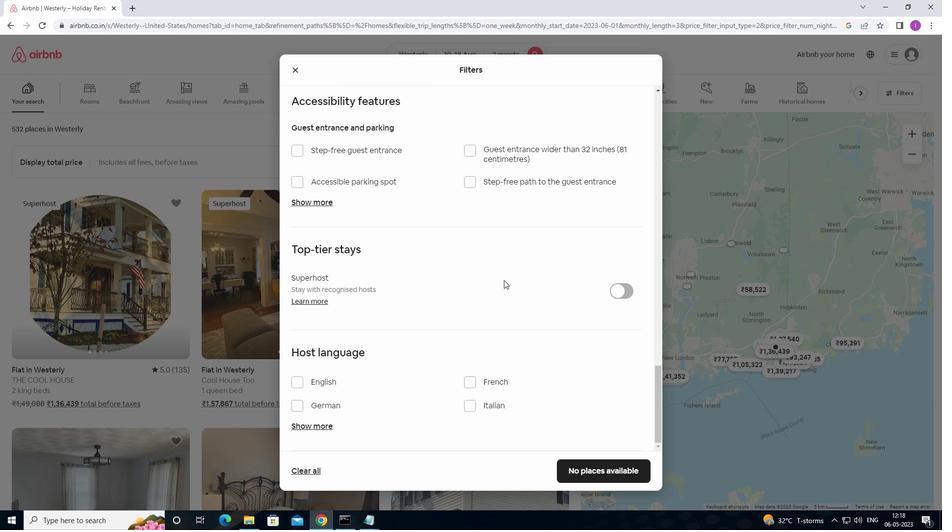 
Action: Mouse scrolled (497, 284) with delta (0, 0)
Screenshot: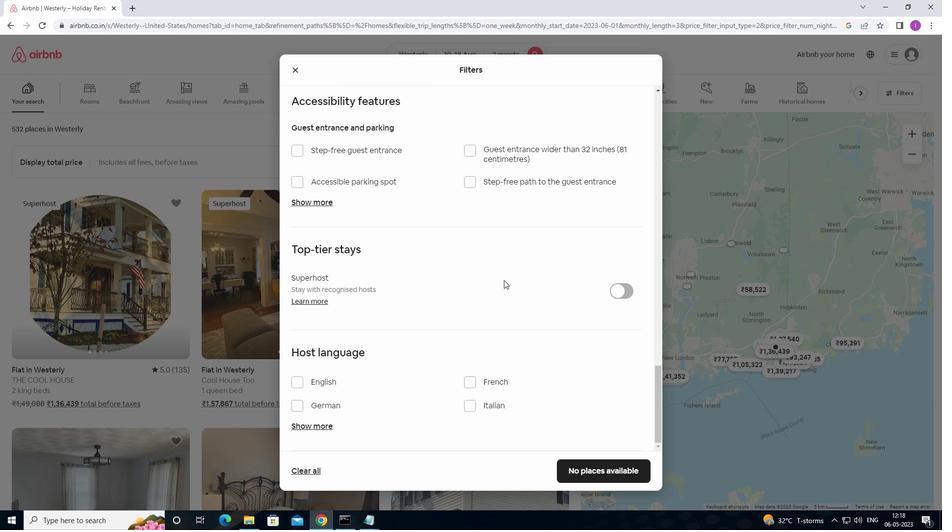 
Action: Mouse moved to (295, 383)
Screenshot: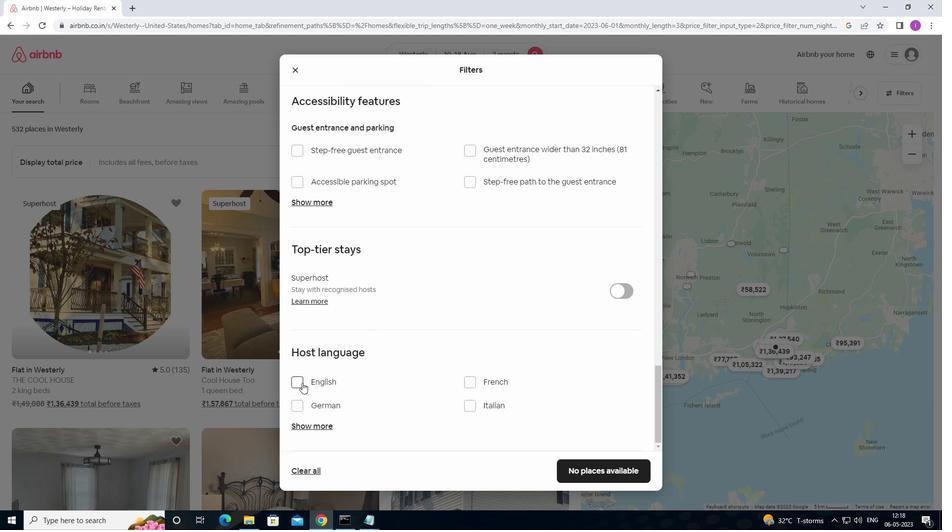 
Action: Mouse pressed left at (295, 383)
Screenshot: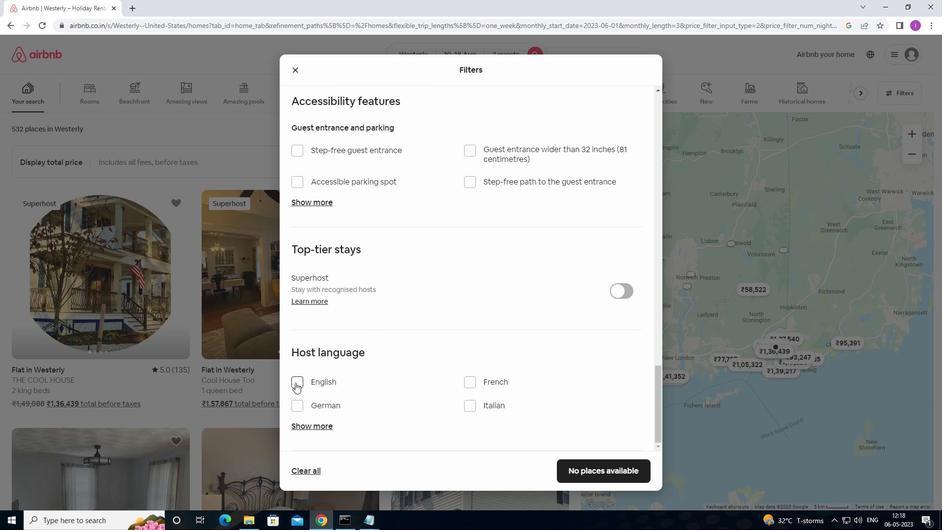 
Action: Mouse moved to (595, 474)
Screenshot: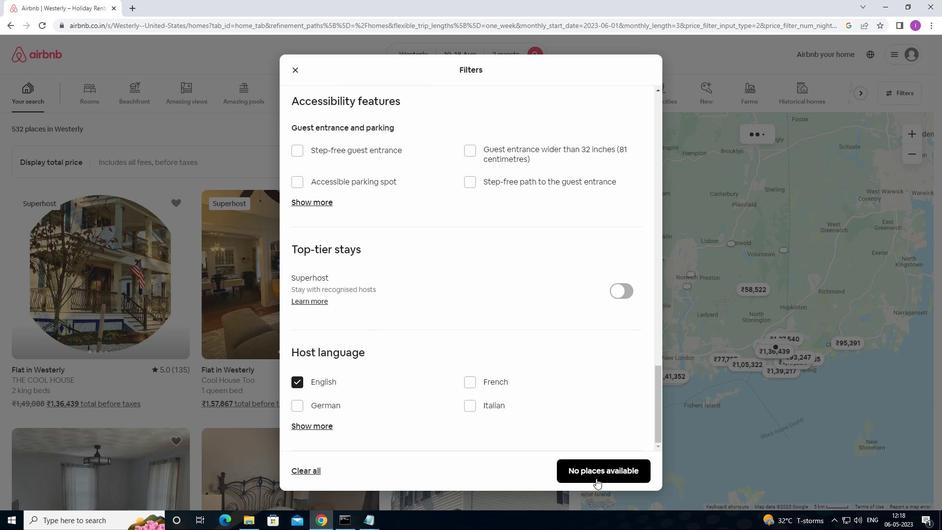 
Action: Mouse pressed left at (595, 474)
Screenshot: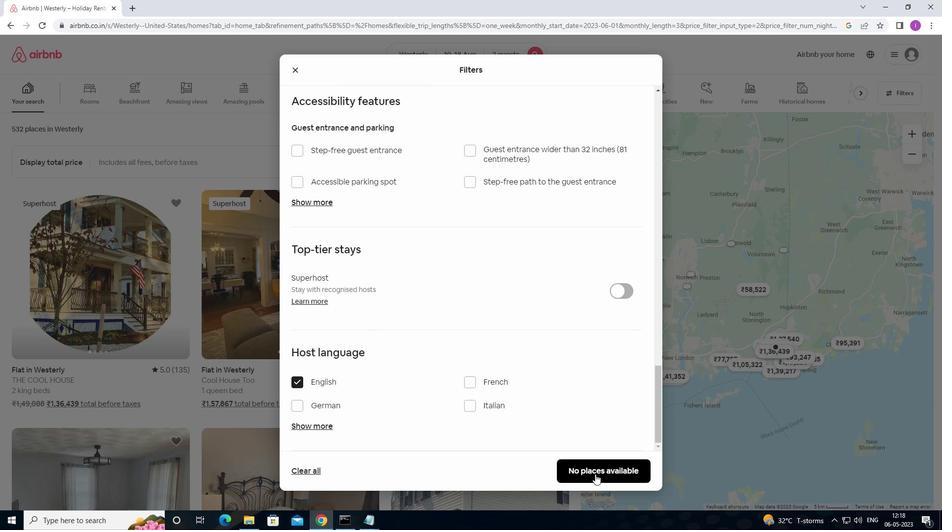 
Action: Mouse moved to (653, 241)
Screenshot: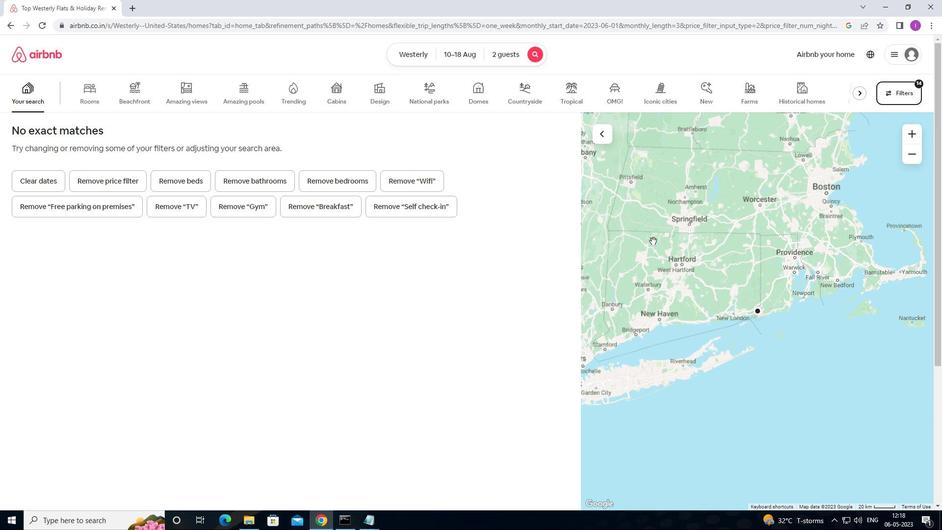 
